 Task: Find connections with filter location Nayāgarh with filter topic #Socialmediaadvertisingwith filter profile language French with filter current company Kronos Incorporated with filter school Hindusthan College of Engineering and Technology with filter industry Courts of Law with filter service category Audio Engineering with filter keywords title Heavy Equipment Operator
Action: Mouse moved to (507, 82)
Screenshot: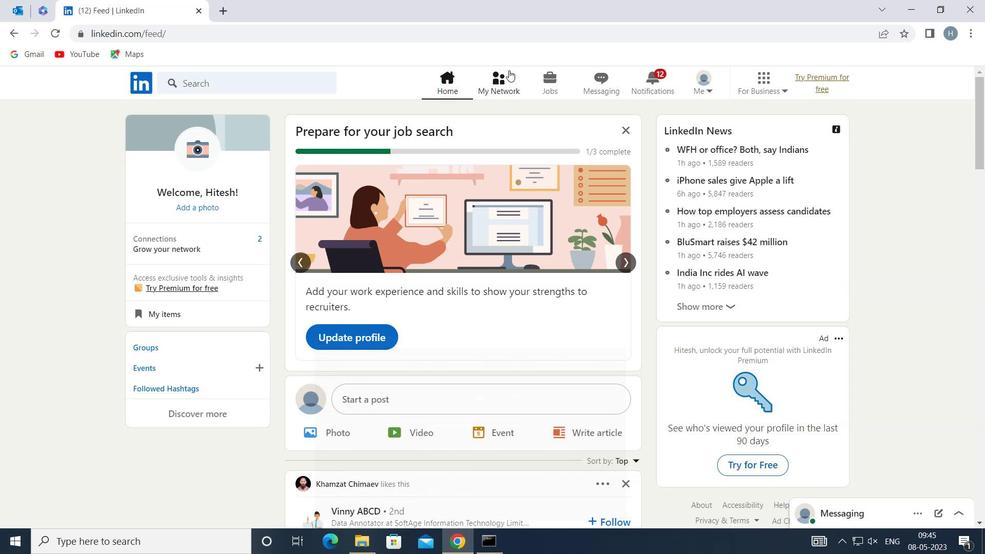 
Action: Mouse pressed left at (507, 82)
Screenshot: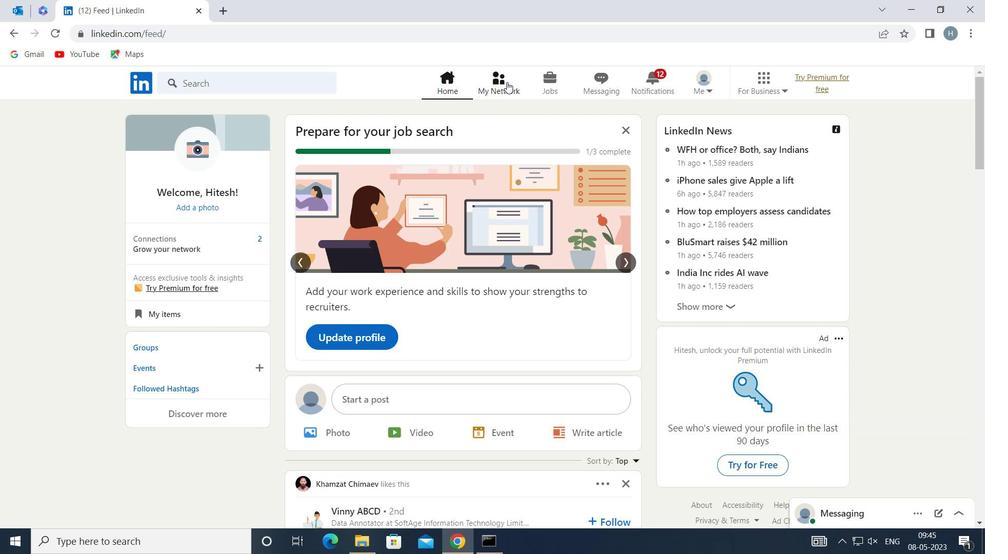 
Action: Mouse moved to (298, 151)
Screenshot: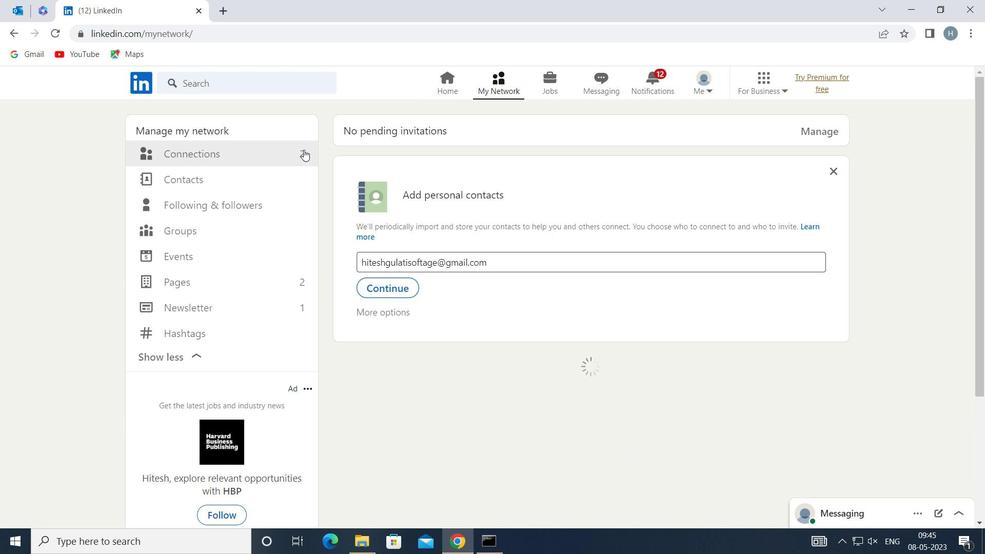 
Action: Mouse pressed left at (298, 151)
Screenshot: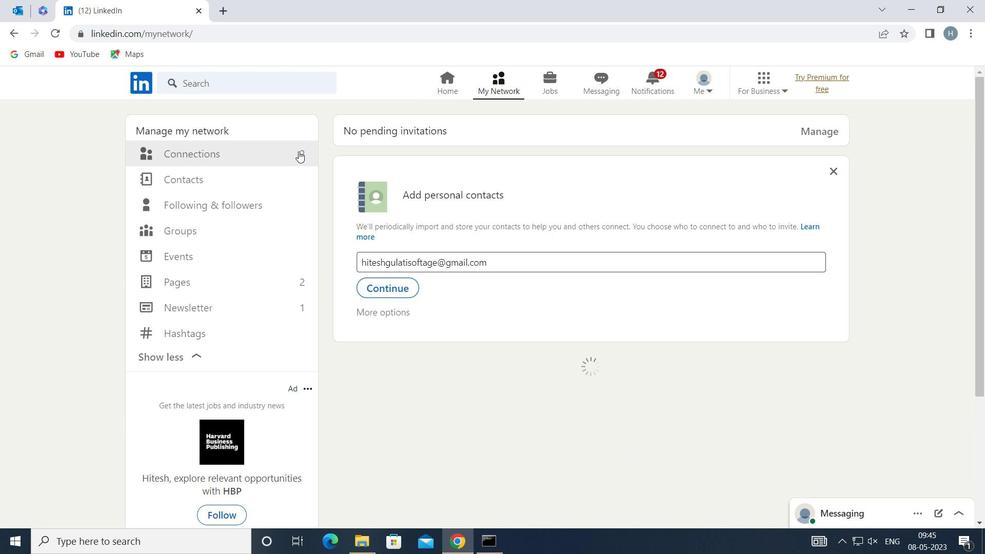 
Action: Mouse moved to (571, 153)
Screenshot: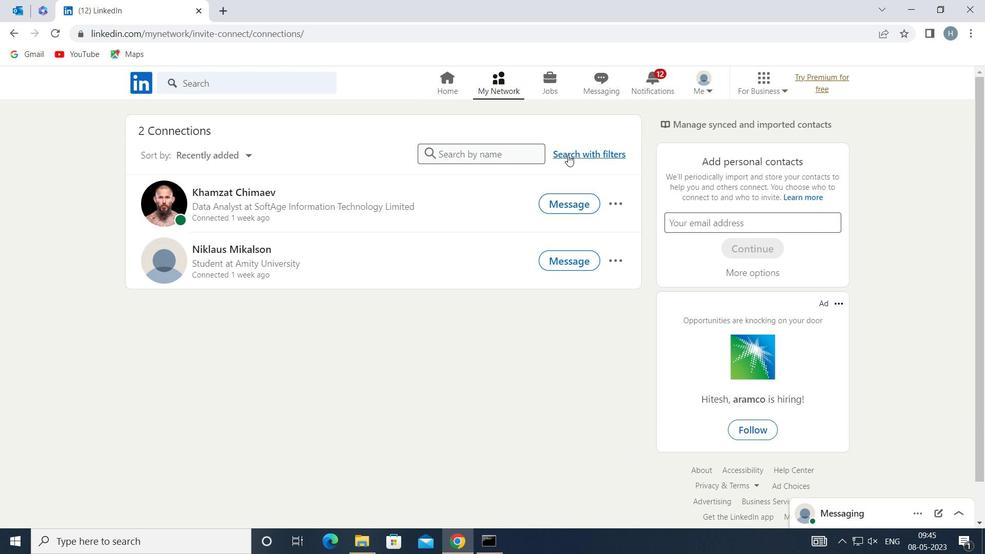 
Action: Mouse pressed left at (571, 153)
Screenshot: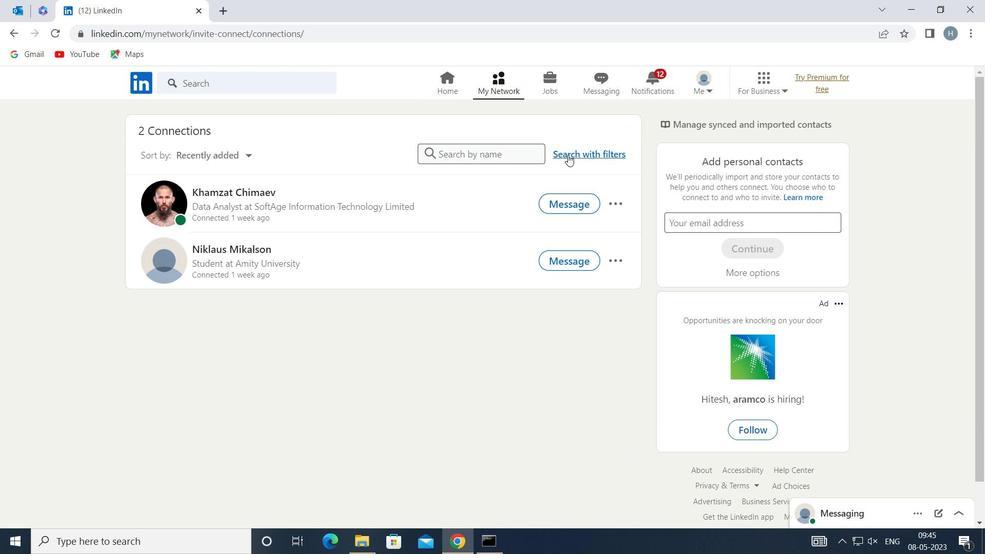 
Action: Mouse moved to (534, 113)
Screenshot: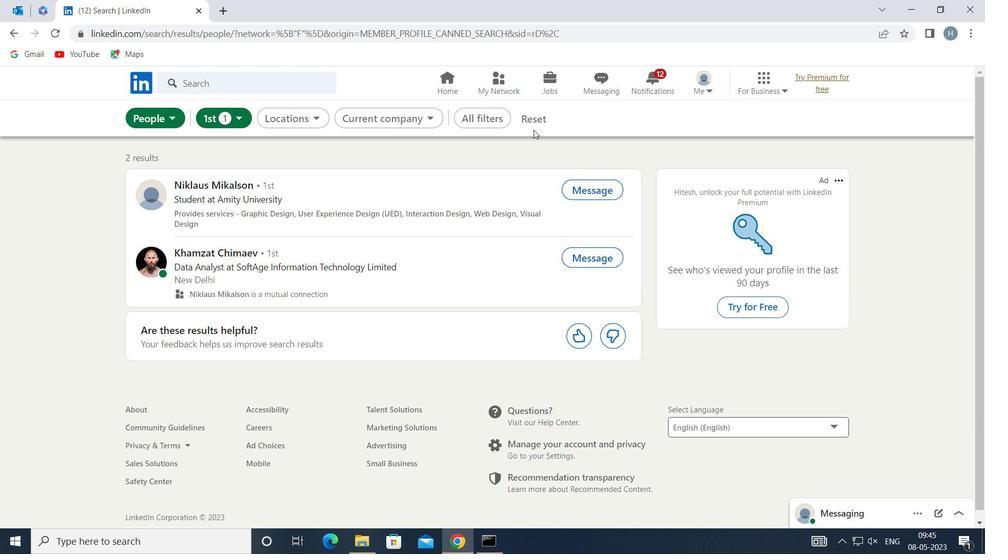 
Action: Mouse pressed left at (534, 113)
Screenshot: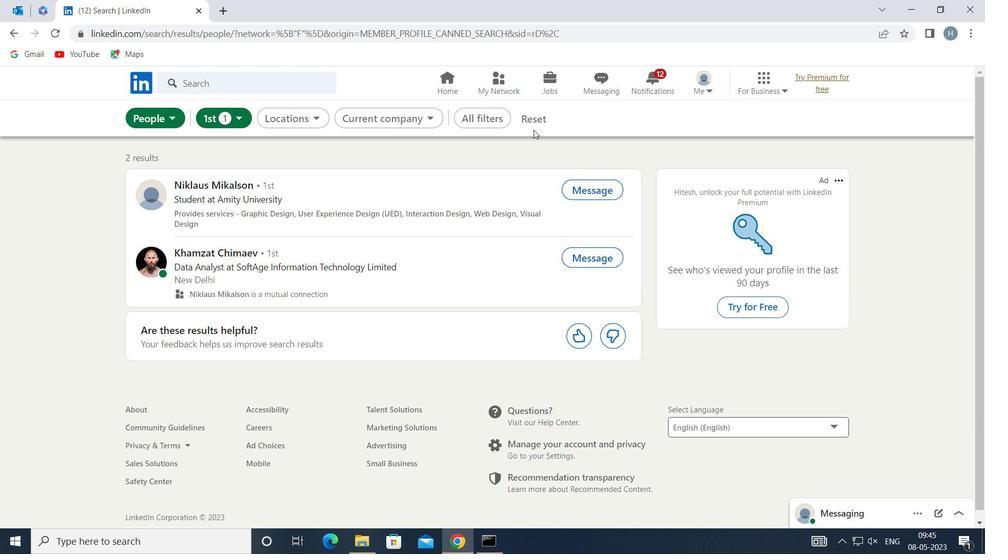
Action: Mouse moved to (517, 113)
Screenshot: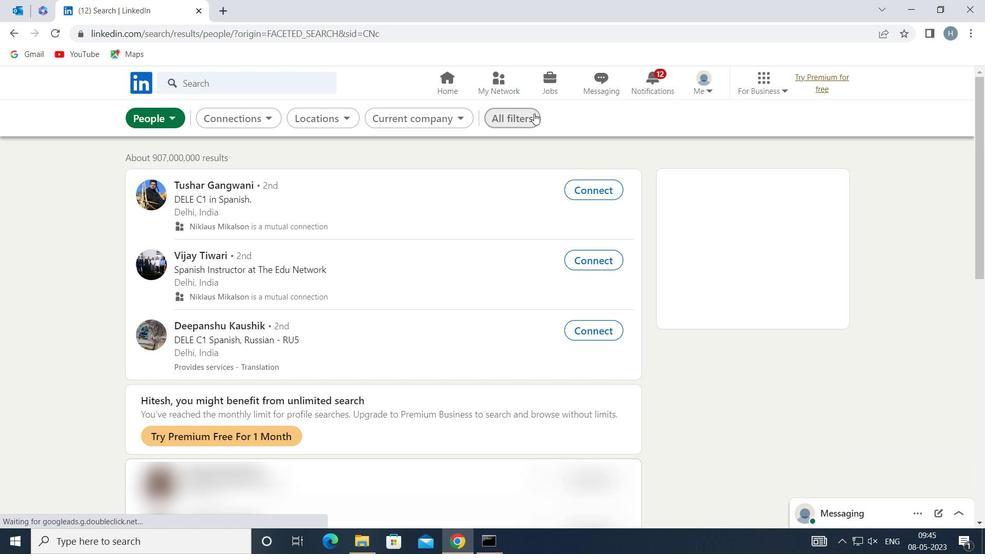 
Action: Mouse pressed left at (517, 113)
Screenshot: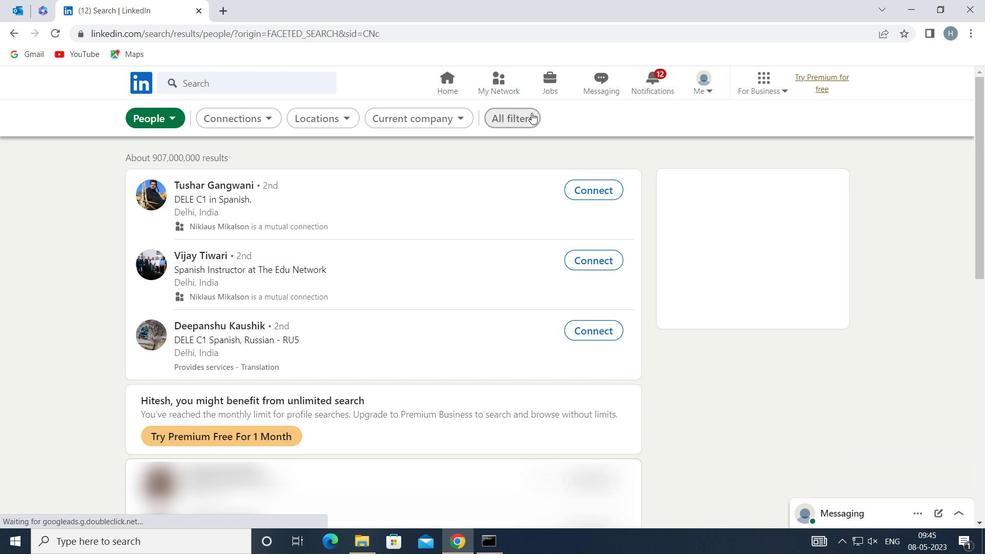 
Action: Mouse moved to (809, 290)
Screenshot: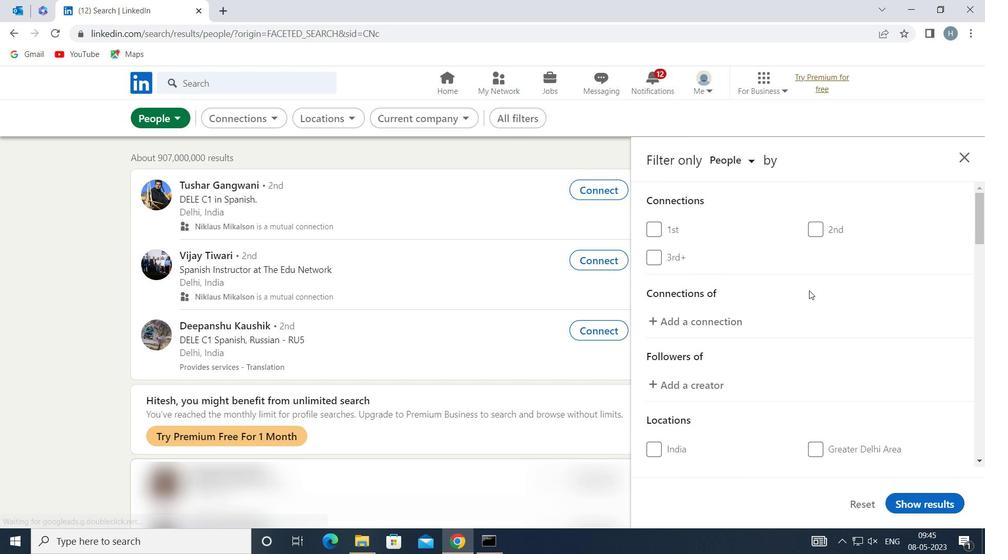 
Action: Mouse scrolled (809, 290) with delta (0, 0)
Screenshot: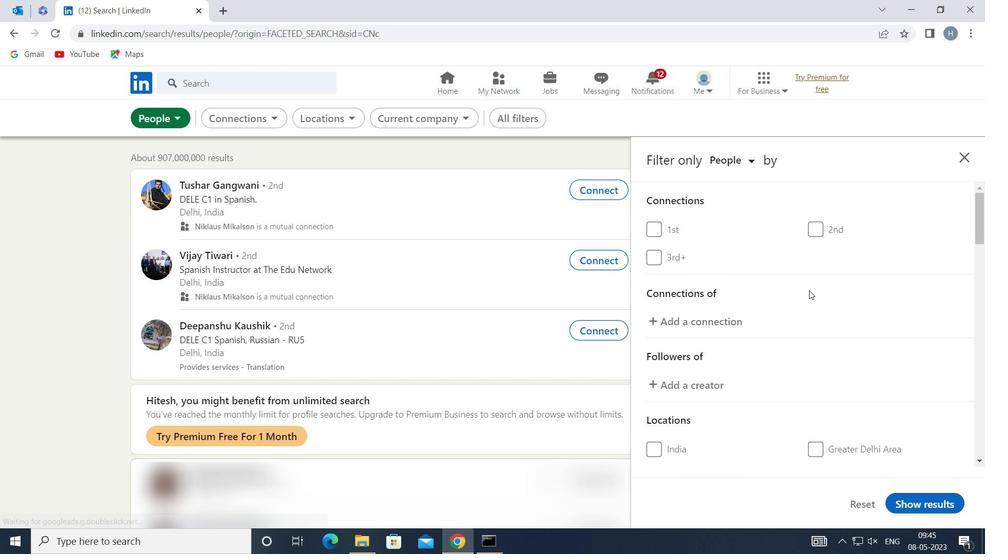 
Action: Mouse moved to (808, 292)
Screenshot: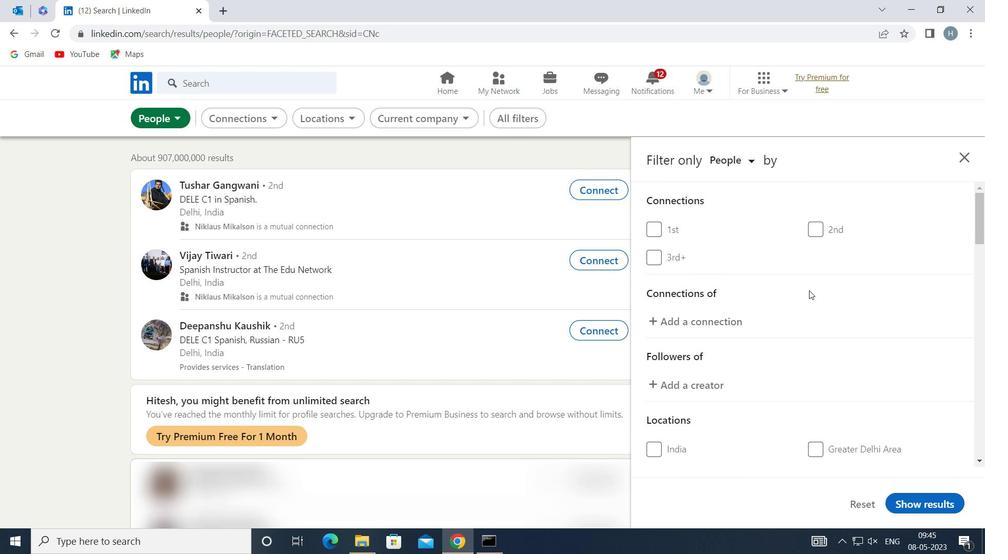 
Action: Mouse scrolled (808, 291) with delta (0, 0)
Screenshot: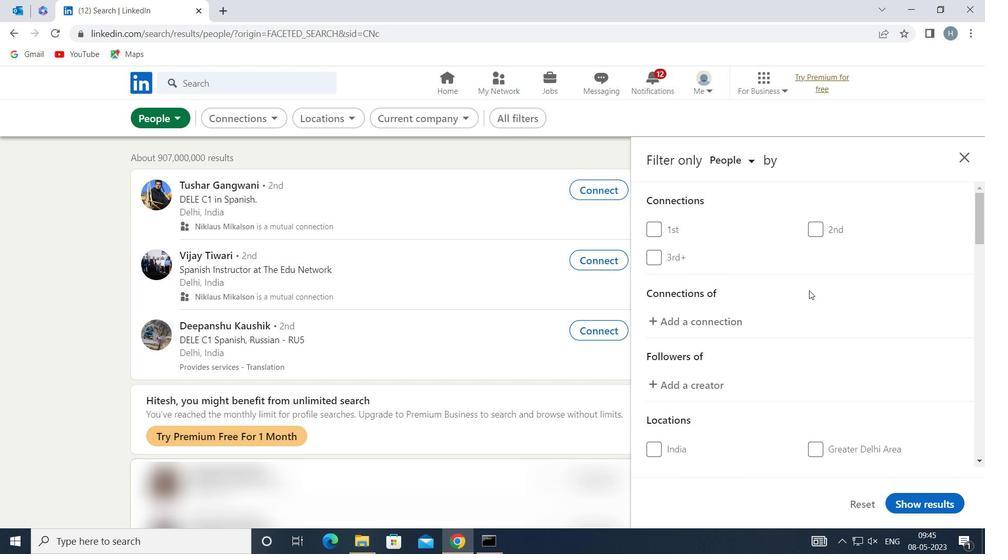 
Action: Mouse scrolled (808, 291) with delta (0, 0)
Screenshot: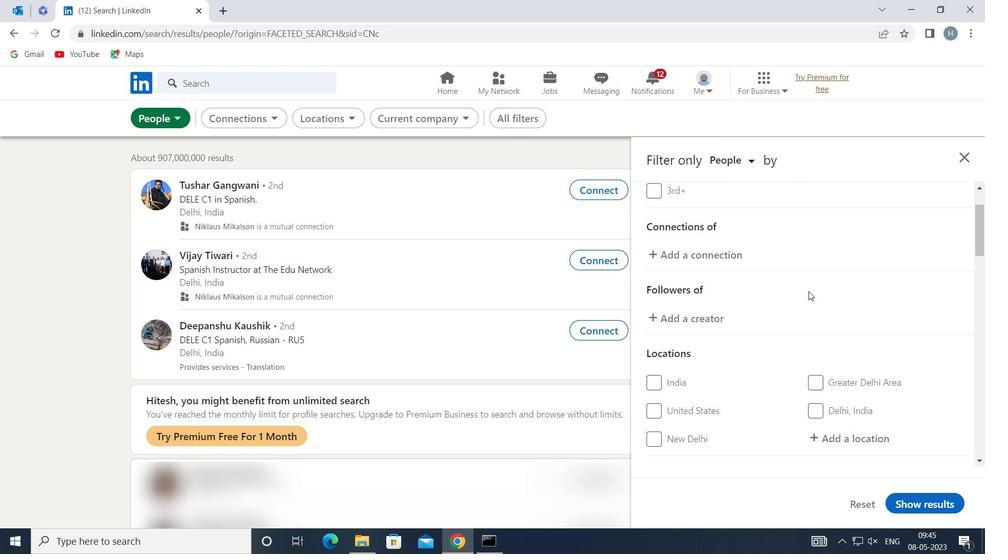 
Action: Mouse moved to (882, 311)
Screenshot: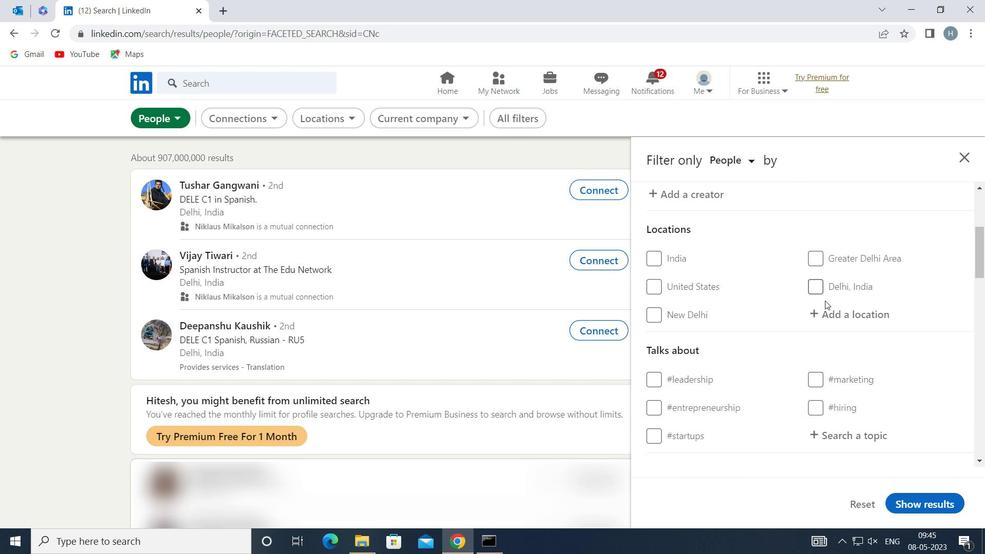 
Action: Mouse pressed left at (882, 311)
Screenshot: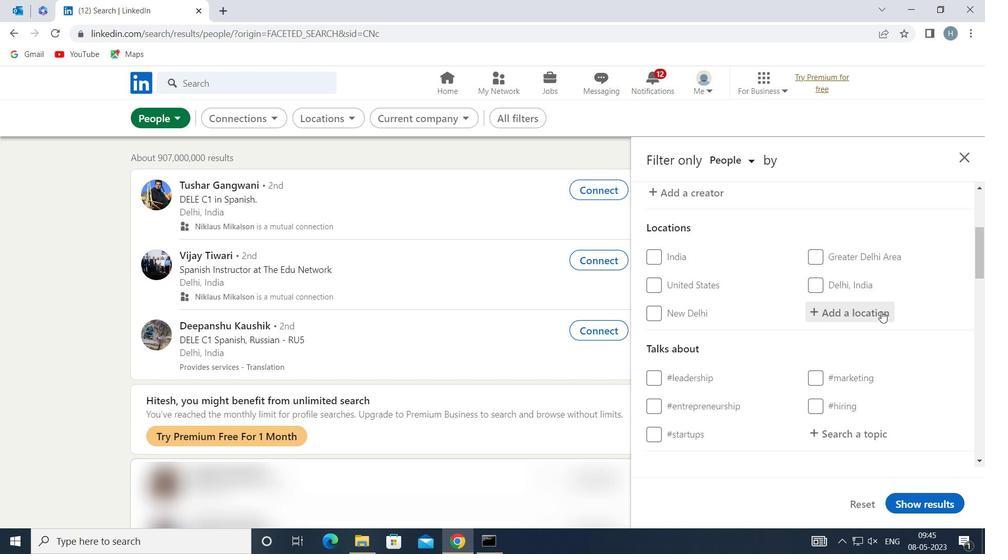 
Action: Mouse moved to (882, 312)
Screenshot: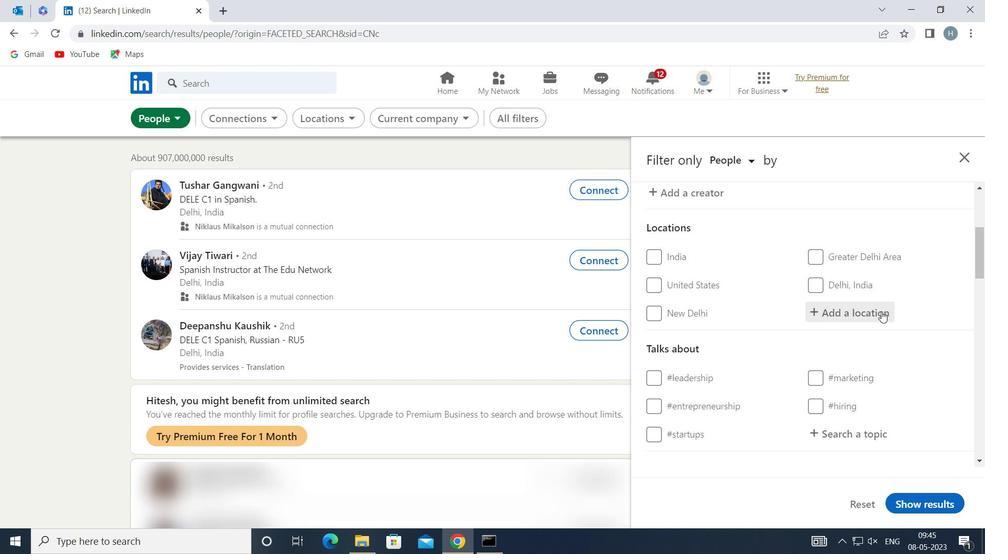 
Action: Key pressed <Key.shift>NAYAGARH
Screenshot: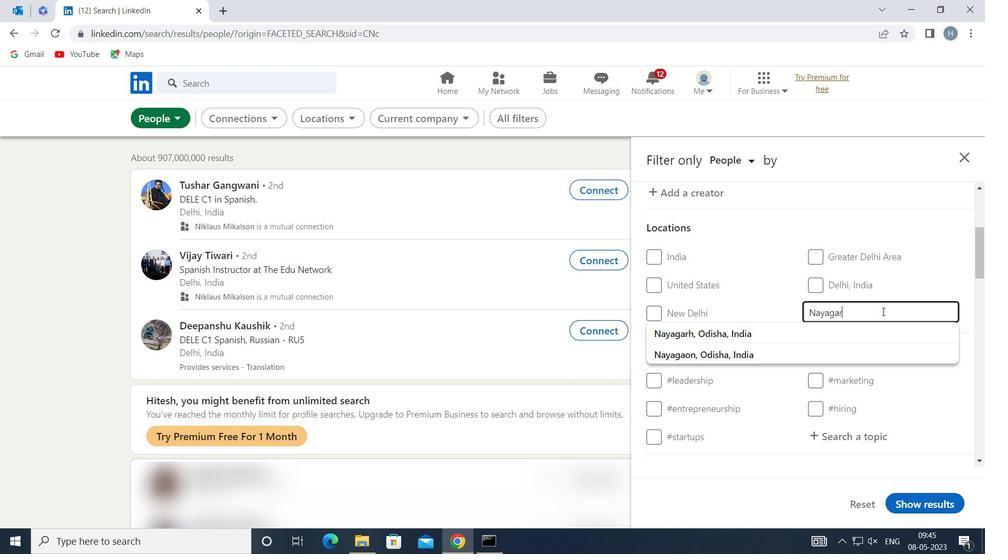 
Action: Mouse moved to (857, 326)
Screenshot: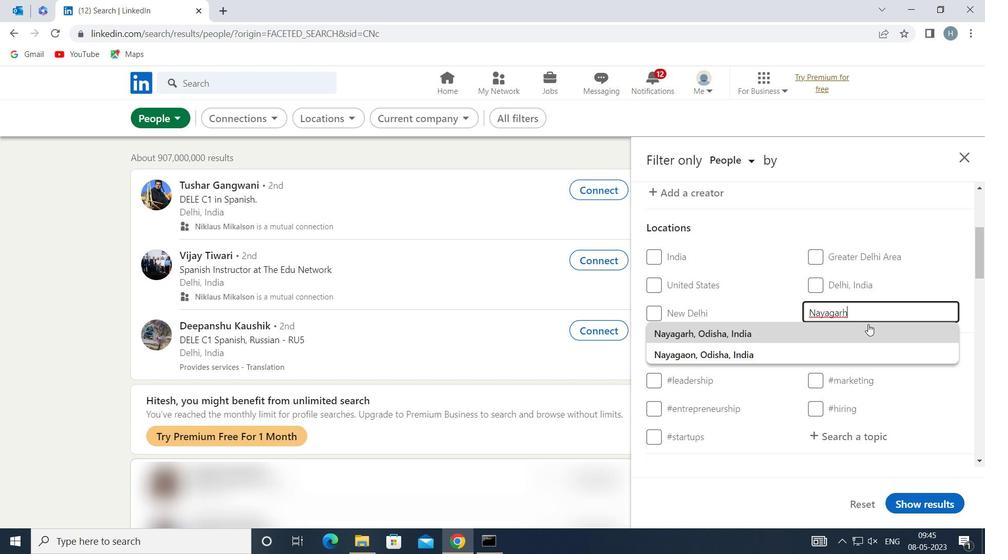 
Action: Mouse pressed left at (857, 326)
Screenshot: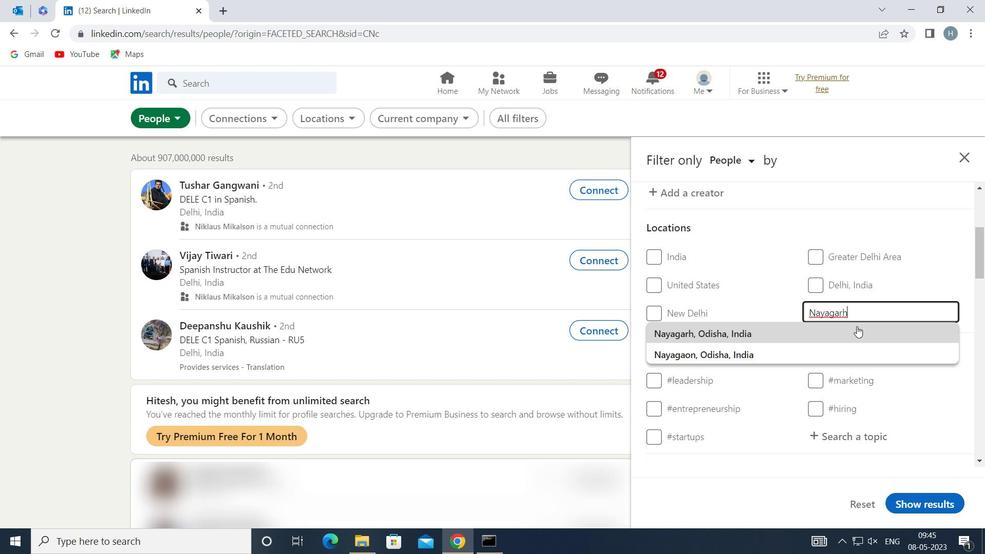 
Action: Mouse moved to (825, 340)
Screenshot: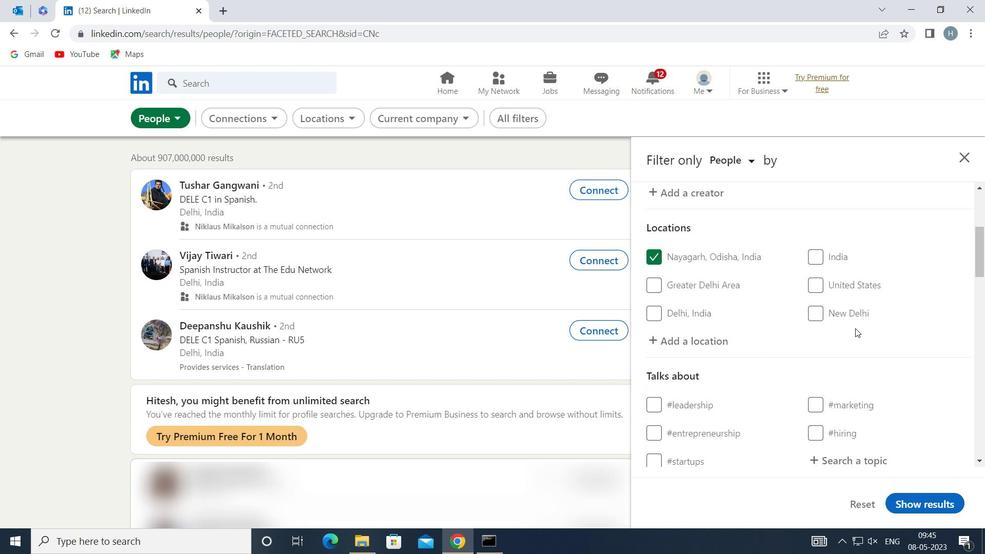
Action: Mouse scrolled (825, 339) with delta (0, 0)
Screenshot: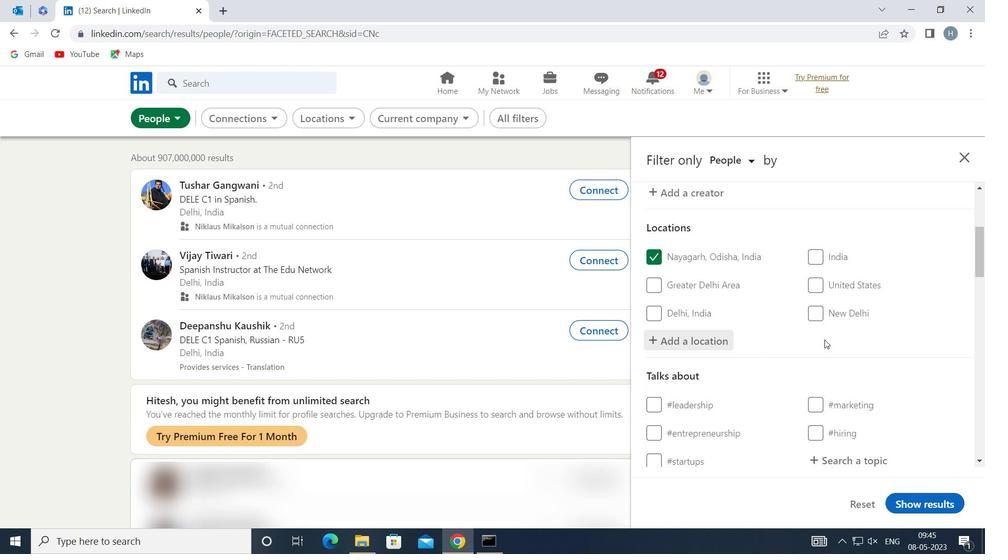 
Action: Mouse scrolled (825, 339) with delta (0, 0)
Screenshot: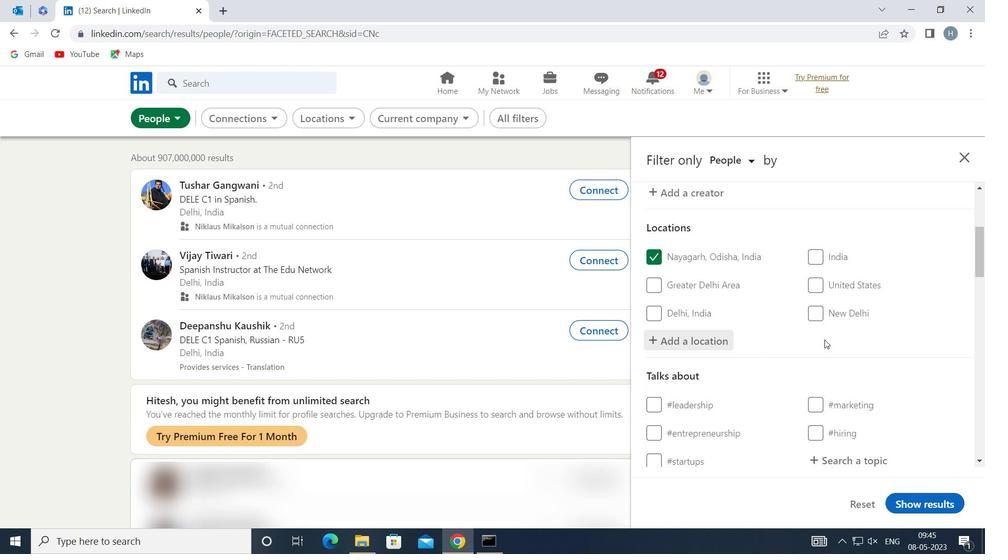 
Action: Mouse moved to (854, 325)
Screenshot: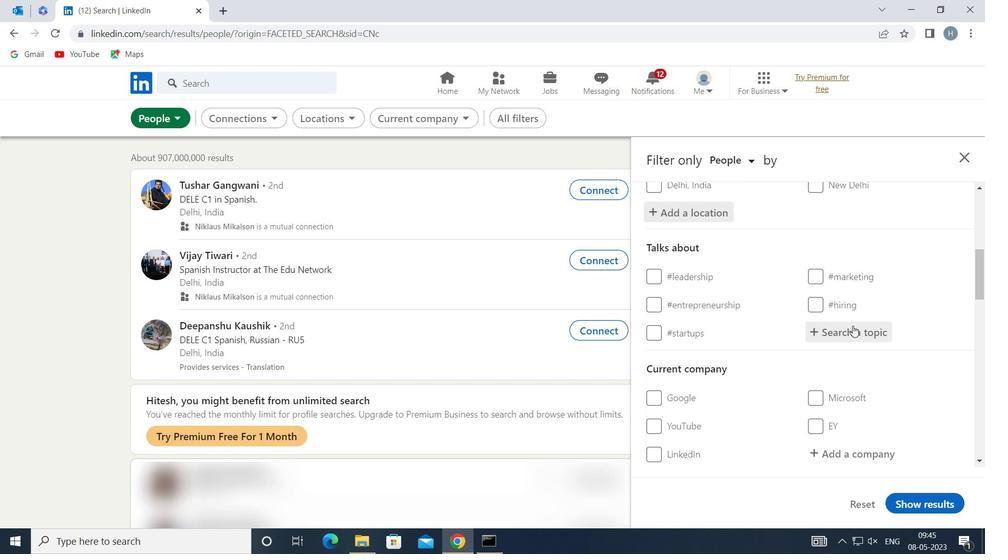 
Action: Mouse pressed left at (854, 325)
Screenshot: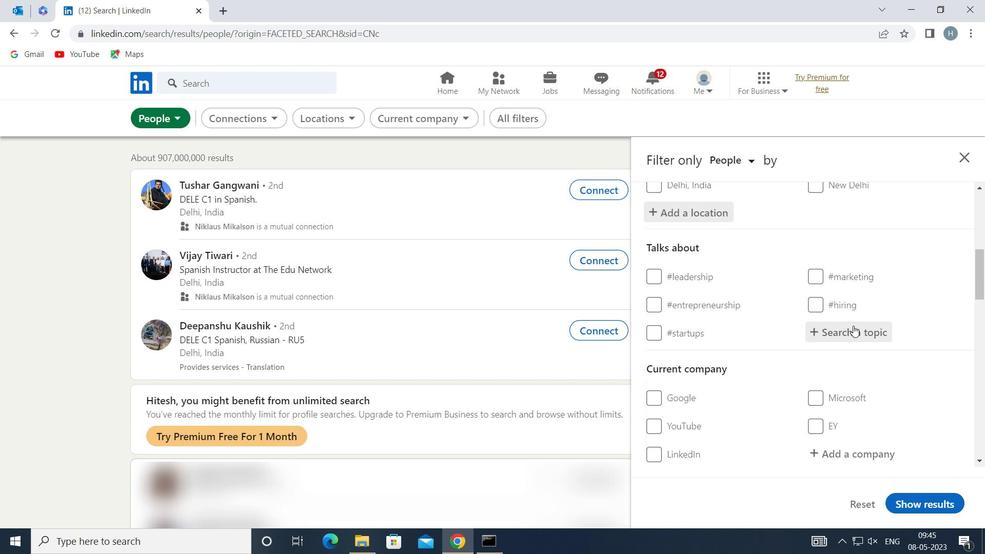 
Action: Key pressed <Key.shift>SOCIALMRDIAAD
Screenshot: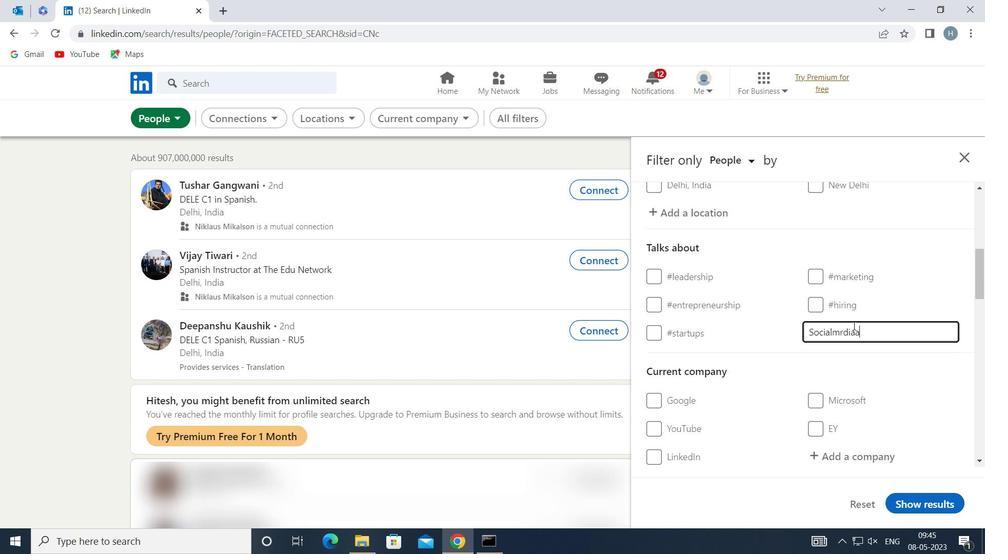 
Action: Mouse moved to (882, 328)
Screenshot: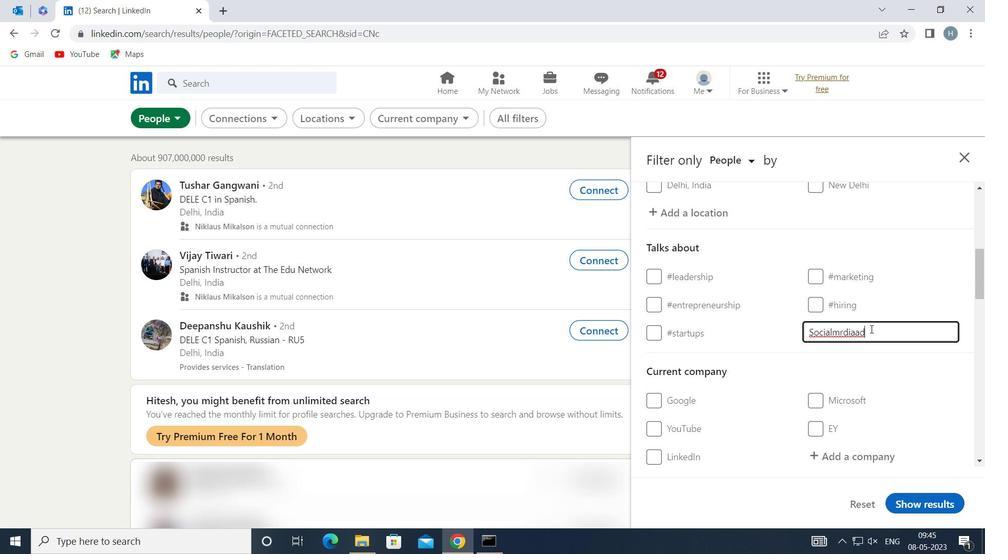 
Action: Key pressed <Key.backspace><Key.backspace><Key.backspace>
Screenshot: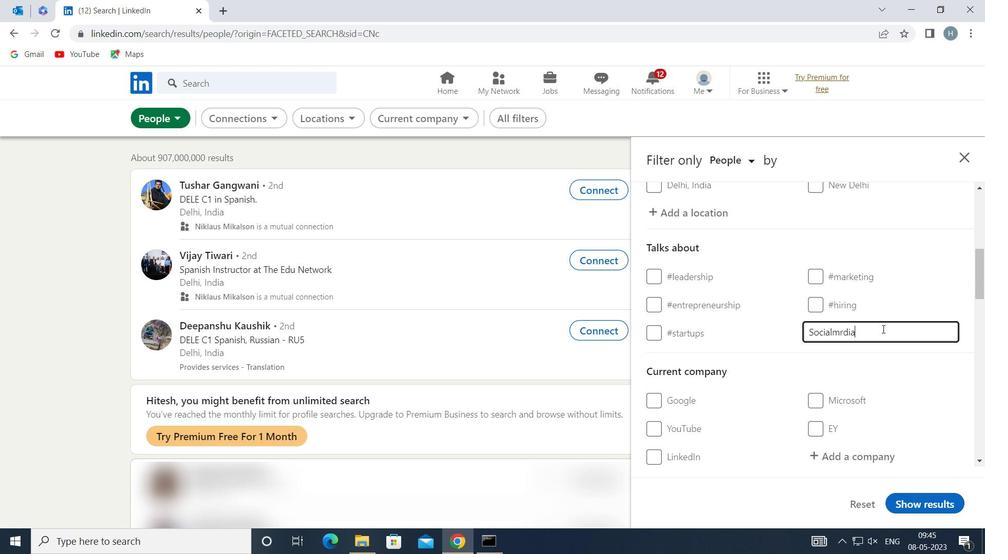 
Action: Mouse moved to (883, 319)
Screenshot: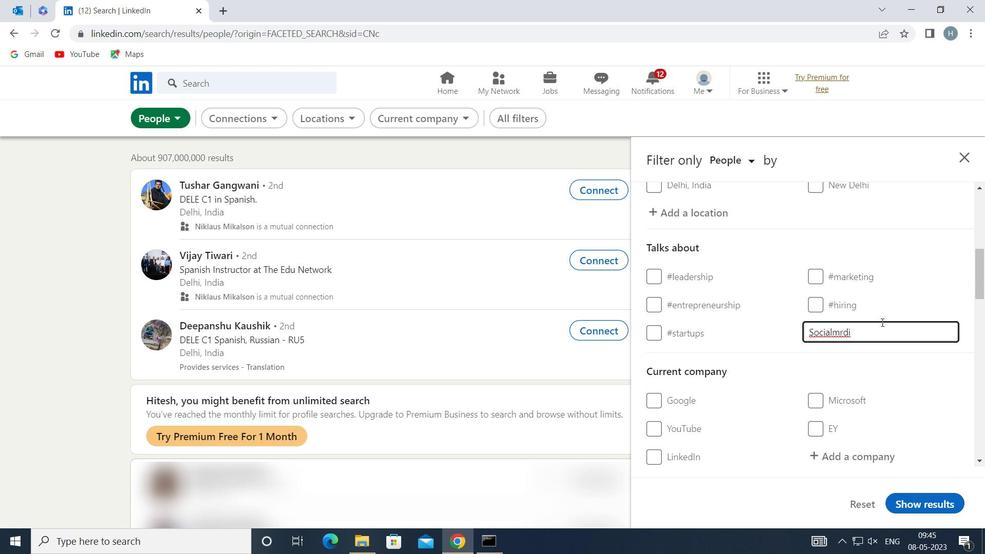
Action: Key pressed A
Screenshot: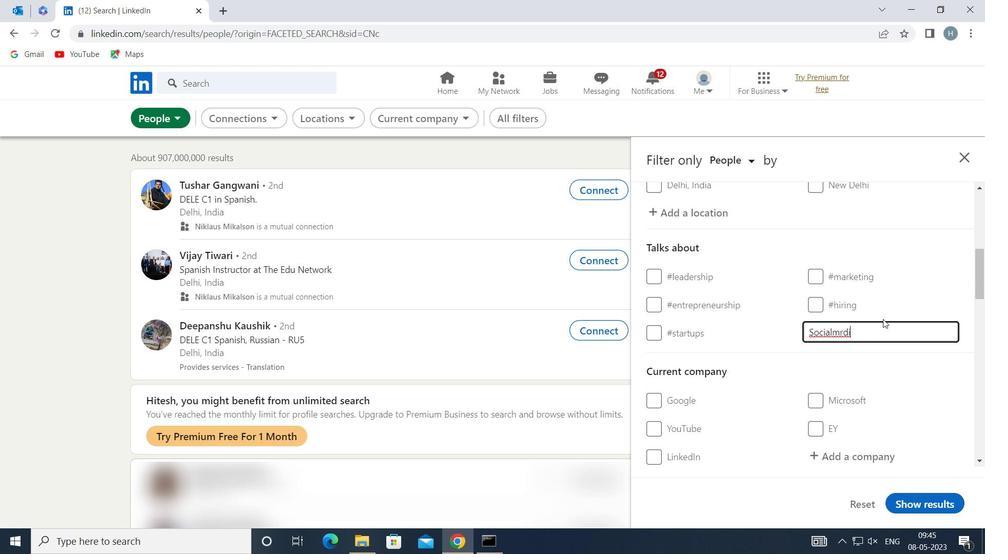 
Action: Mouse moved to (883, 318)
Screenshot: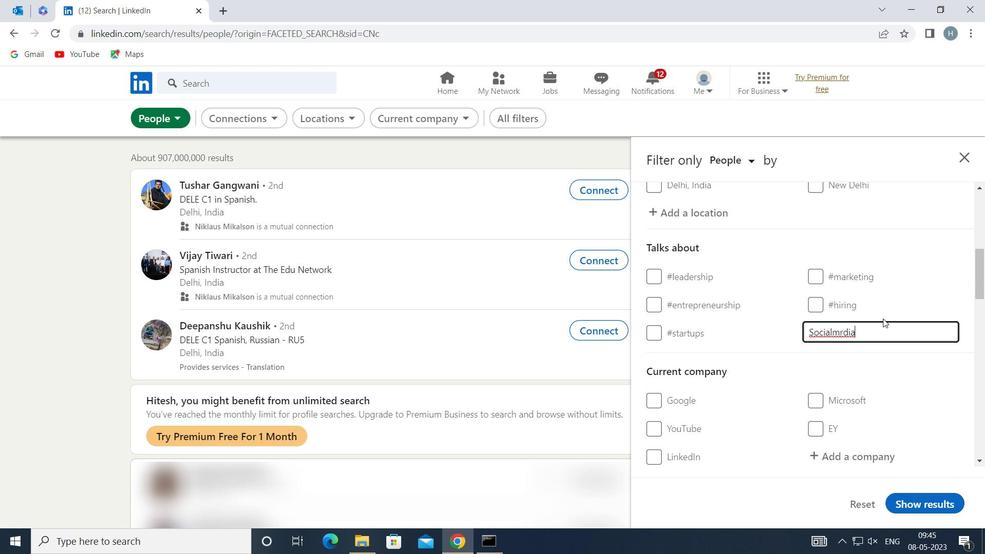 
Action: Key pressed <Key.backspace>
Screenshot: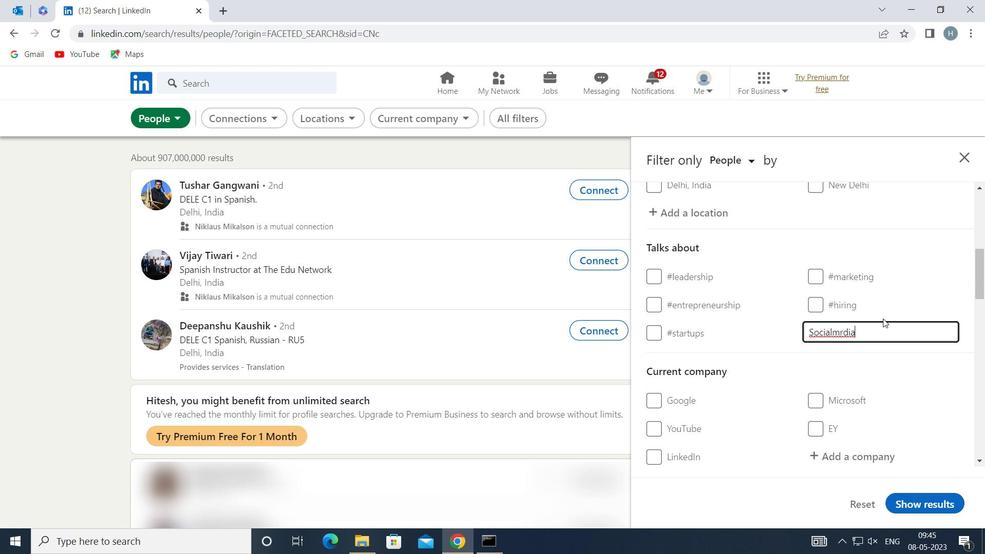 
Action: Mouse moved to (883, 318)
Screenshot: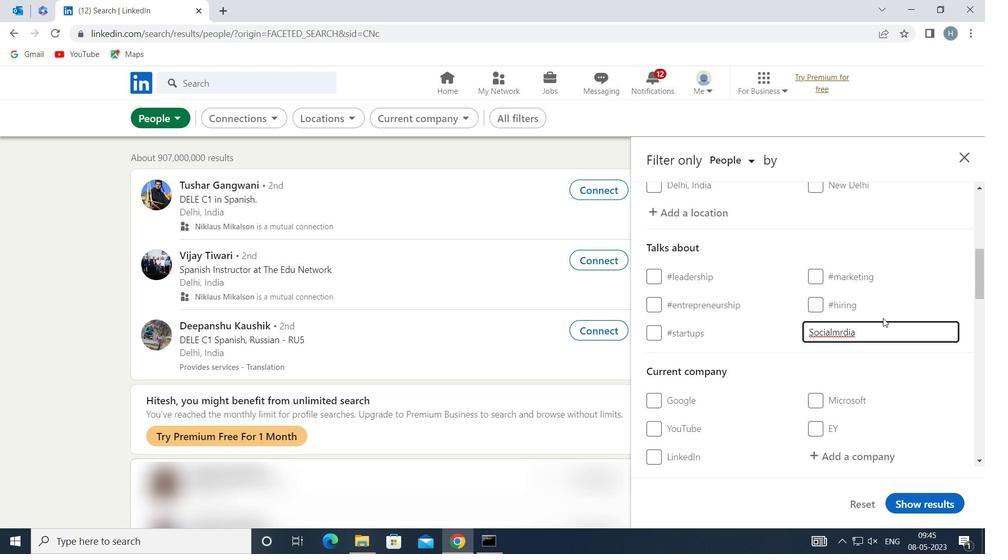 
Action: Key pressed <Key.backspace>
Screenshot: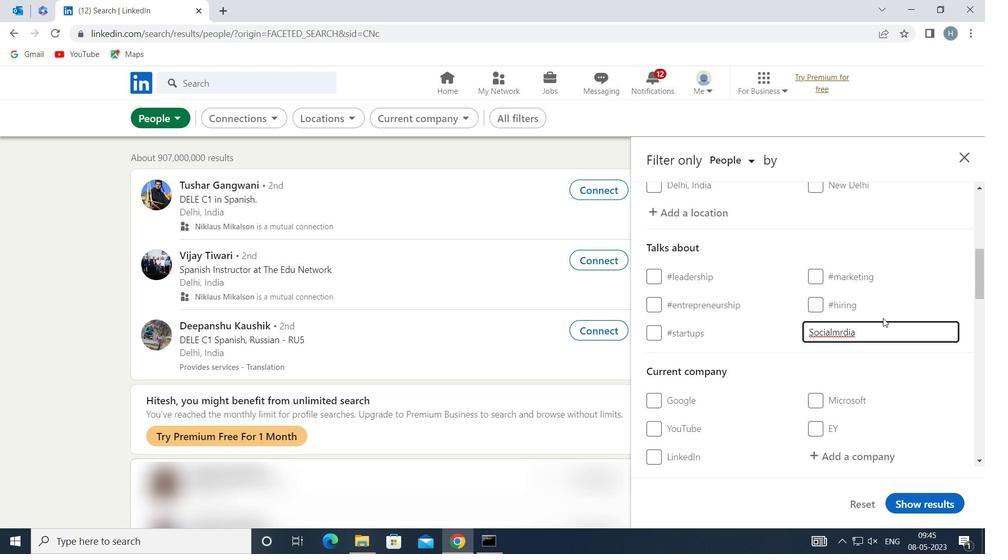 
Action: Mouse moved to (884, 318)
Screenshot: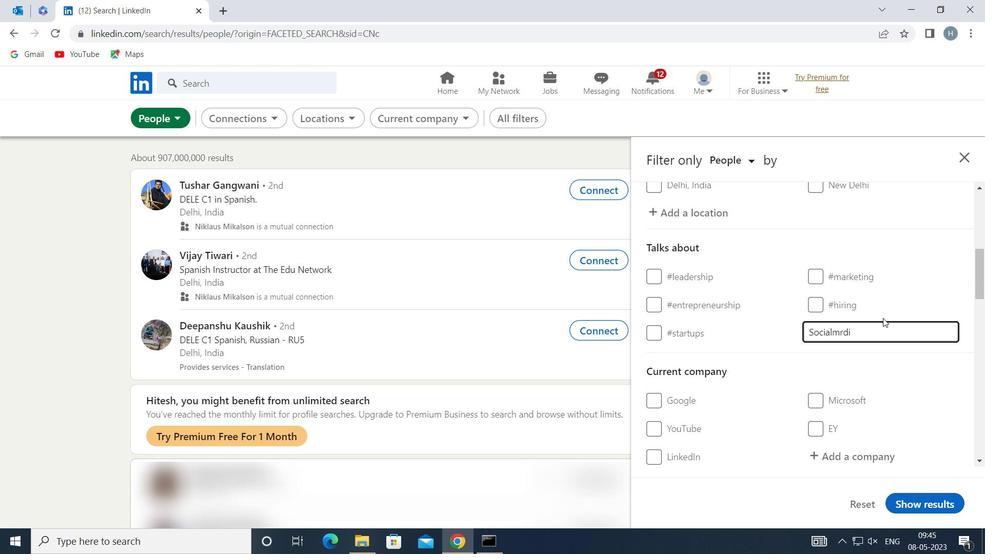 
Action: Key pressed <Key.backspace><Key.backspace><Key.backspace>MEDIAAD
Screenshot: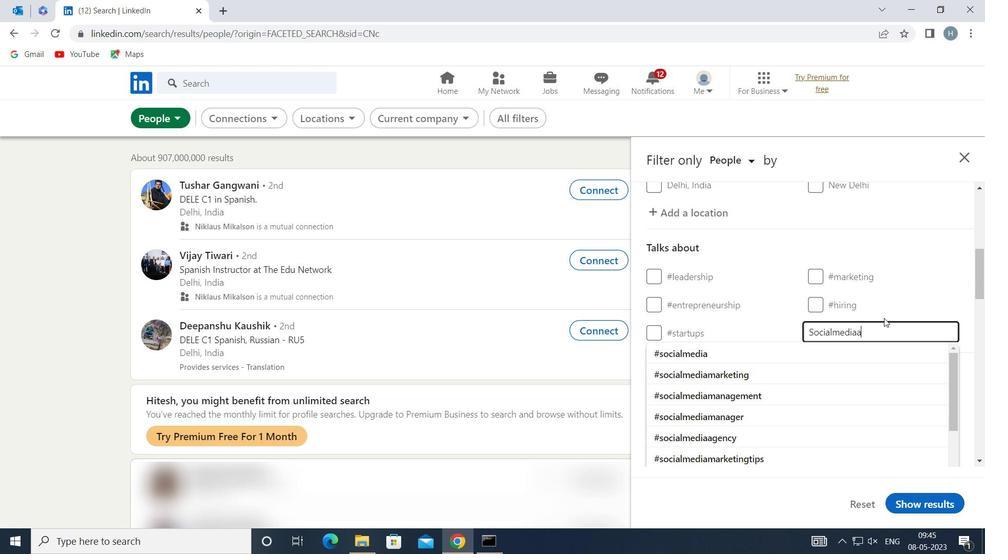 
Action: Mouse moved to (811, 353)
Screenshot: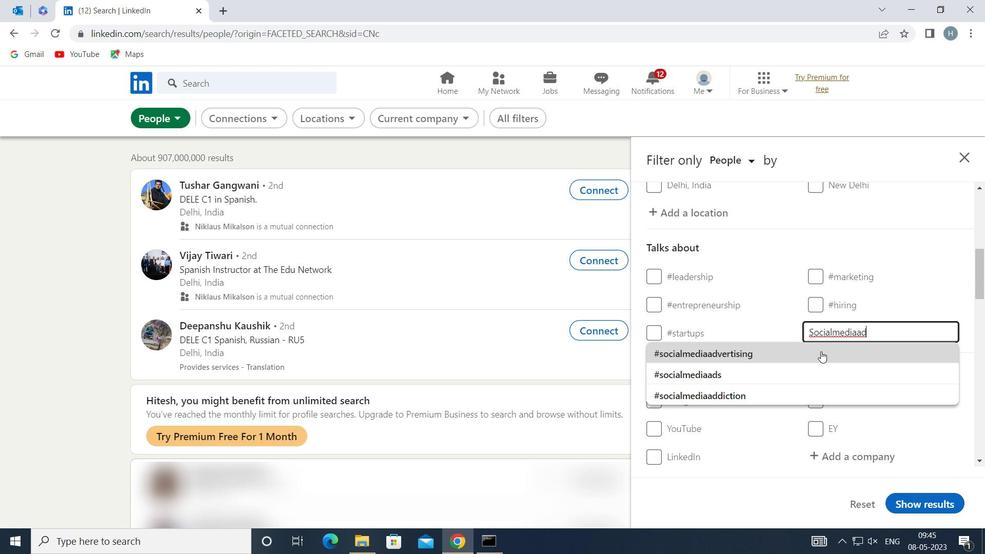 
Action: Mouse pressed left at (811, 353)
Screenshot: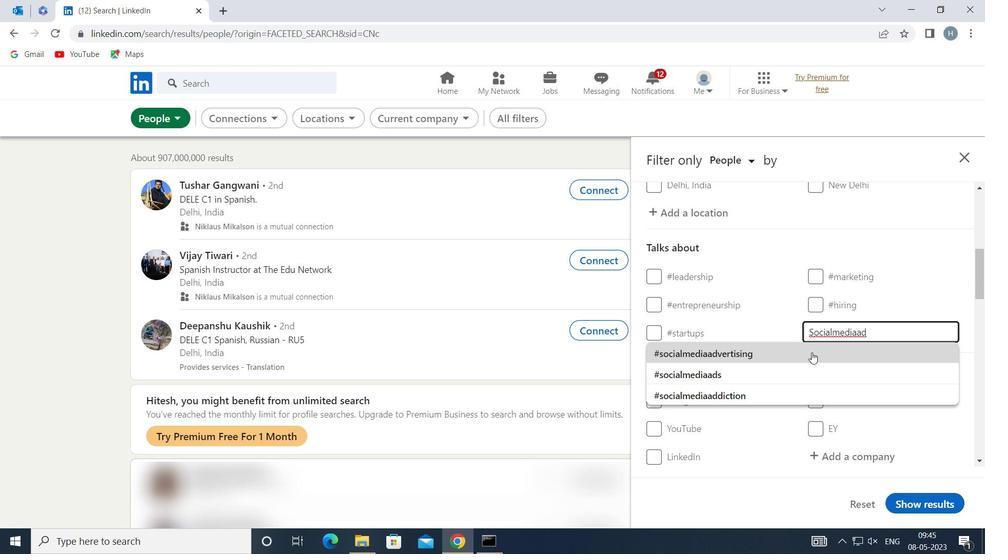
Action: Mouse moved to (785, 357)
Screenshot: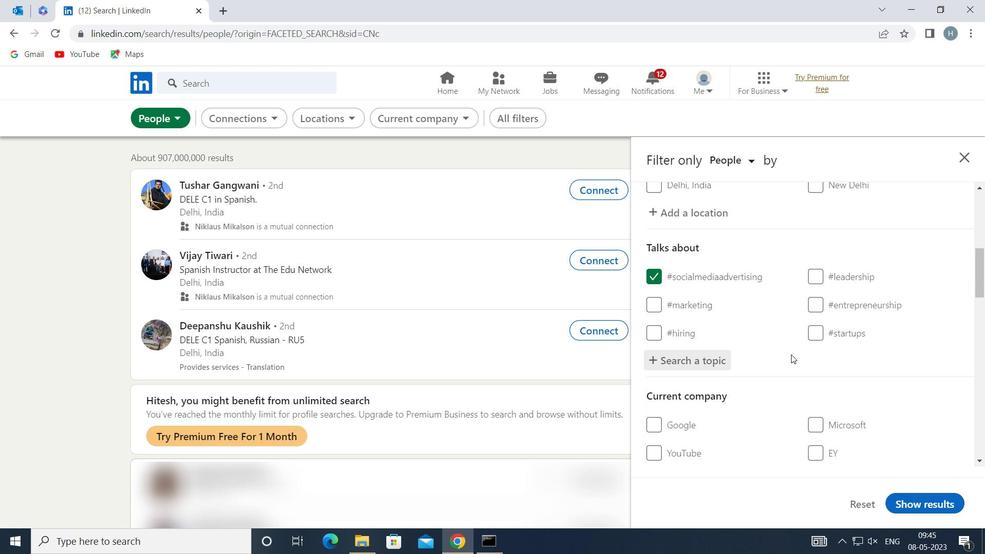
Action: Mouse scrolled (785, 356) with delta (0, 0)
Screenshot: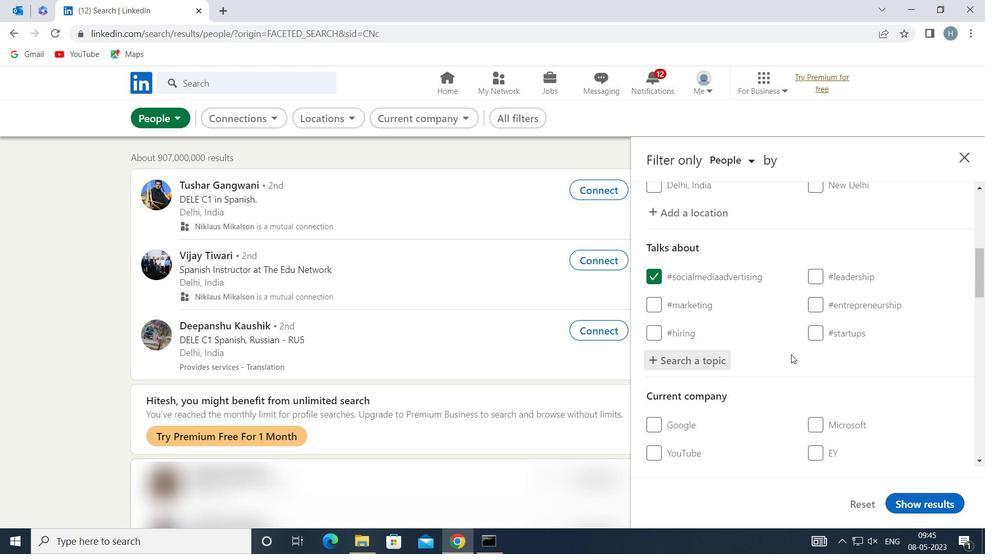 
Action: Mouse moved to (785, 356)
Screenshot: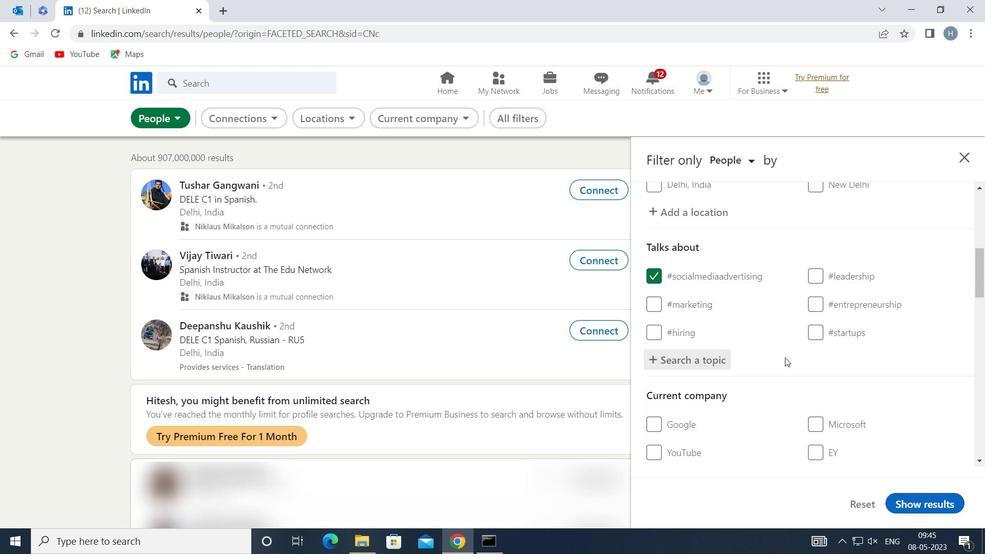 
Action: Mouse scrolled (785, 356) with delta (0, 0)
Screenshot: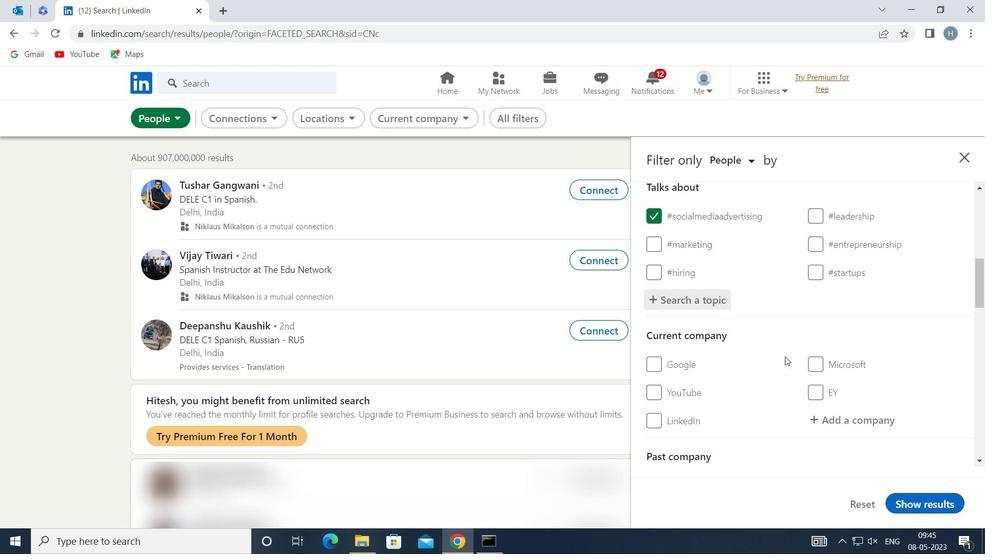 
Action: Mouse scrolled (785, 356) with delta (0, 0)
Screenshot: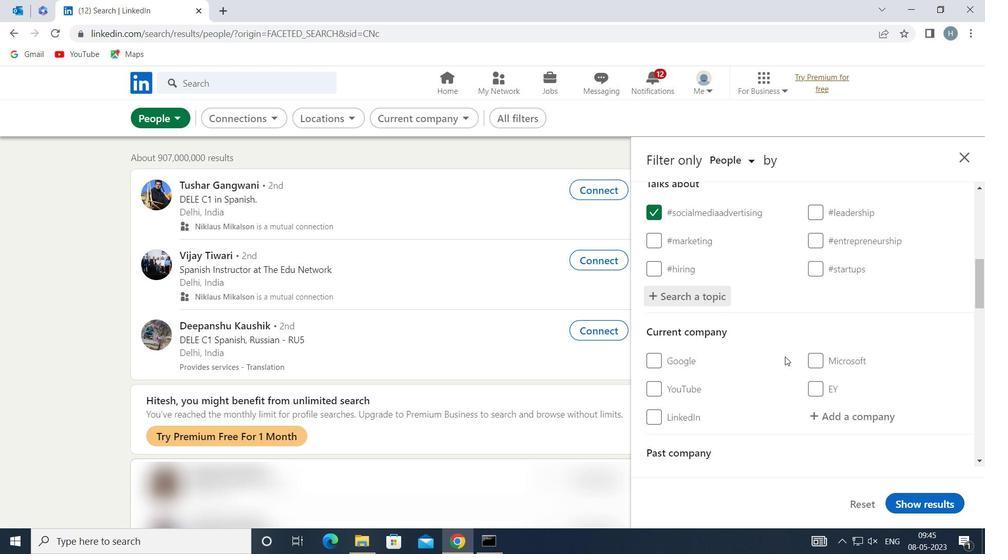 
Action: Mouse moved to (786, 349)
Screenshot: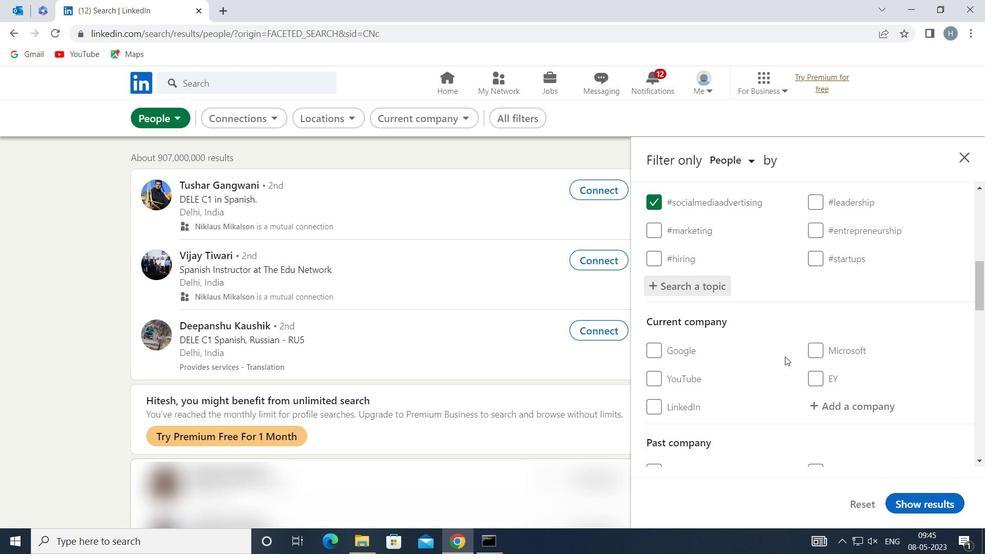 
Action: Mouse scrolled (786, 348) with delta (0, 0)
Screenshot: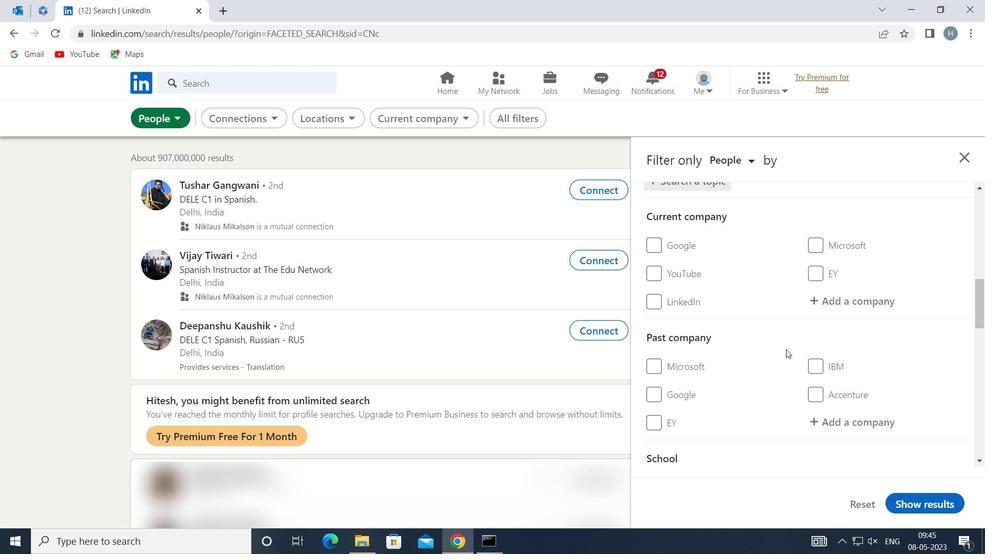 
Action: Mouse moved to (789, 347)
Screenshot: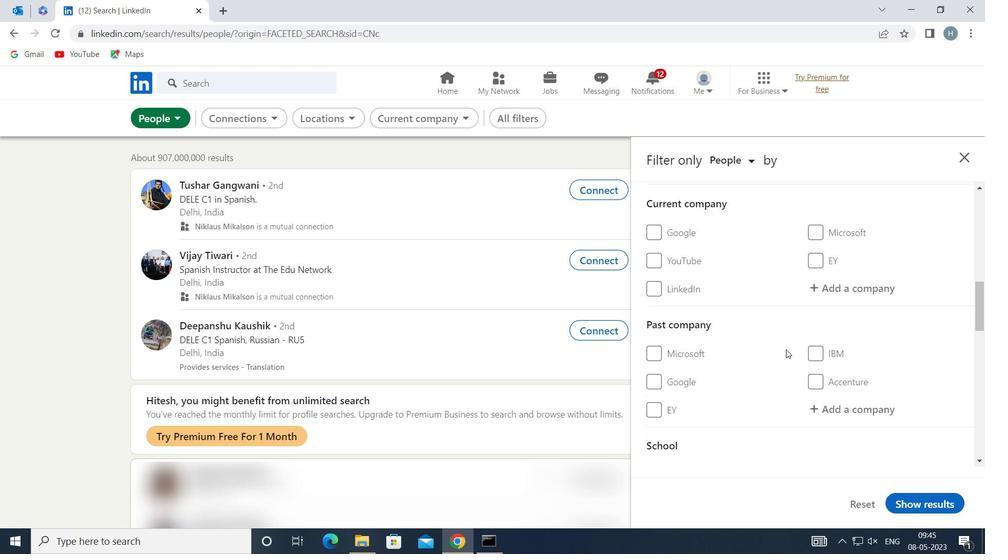 
Action: Mouse scrolled (789, 347) with delta (0, 0)
Screenshot: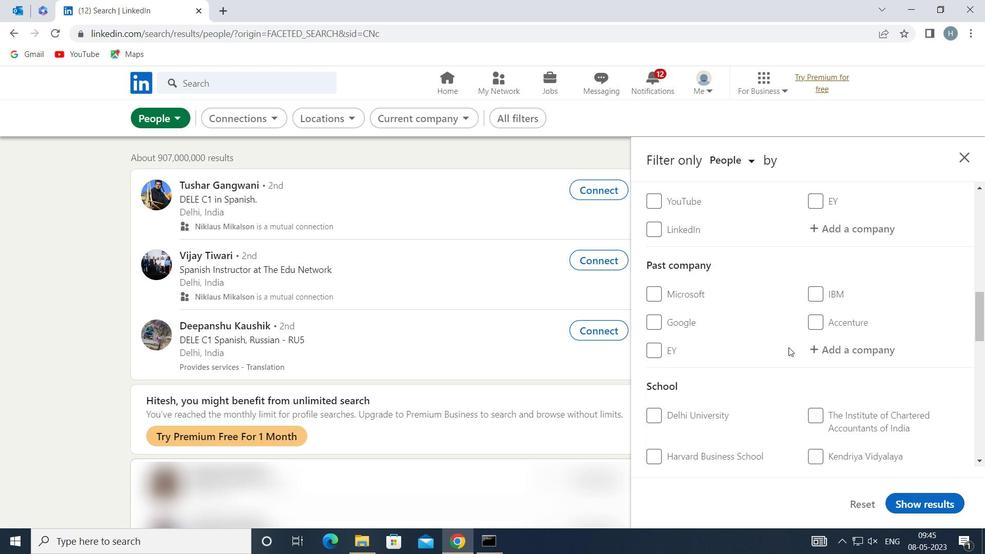 
Action: Mouse scrolled (789, 347) with delta (0, 0)
Screenshot: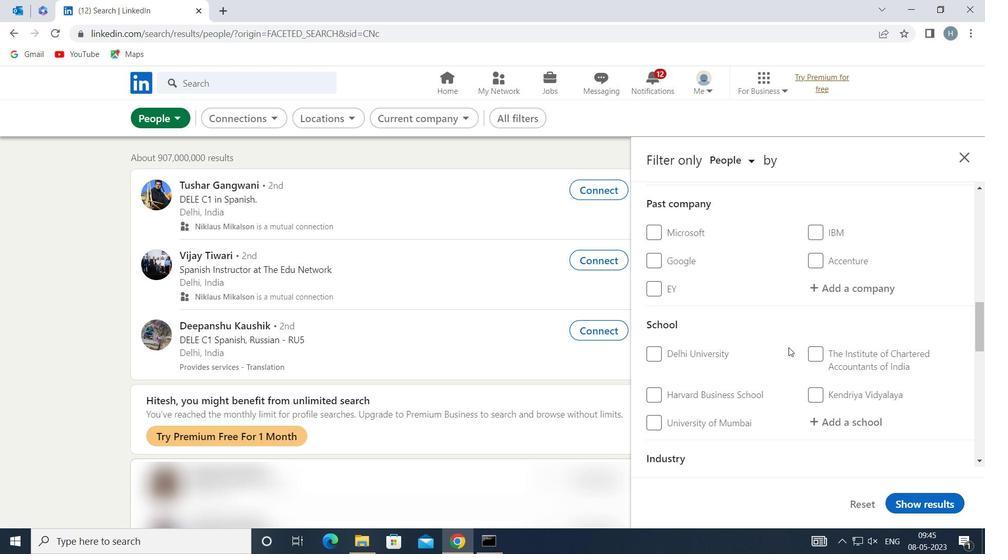 
Action: Mouse scrolled (789, 347) with delta (0, 0)
Screenshot: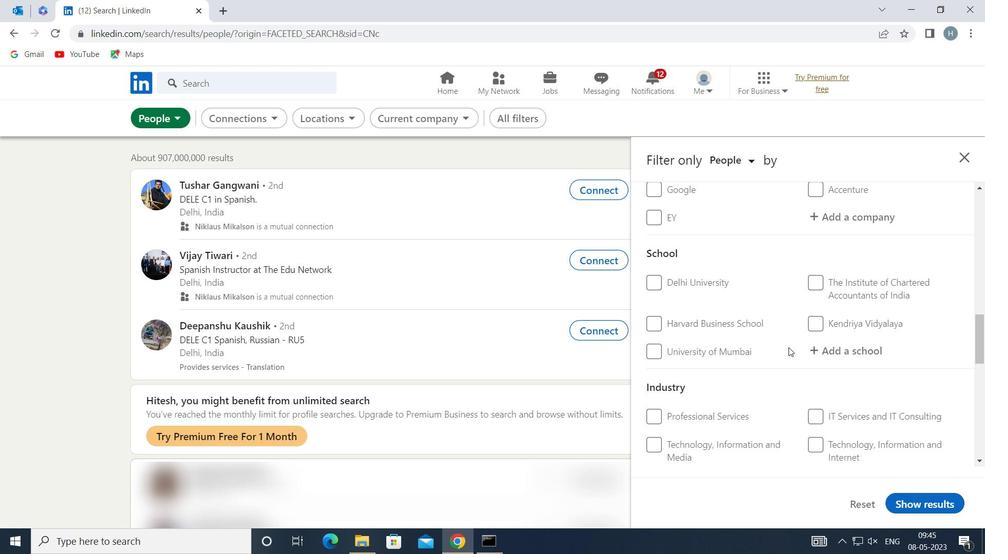 
Action: Mouse scrolled (789, 347) with delta (0, 0)
Screenshot: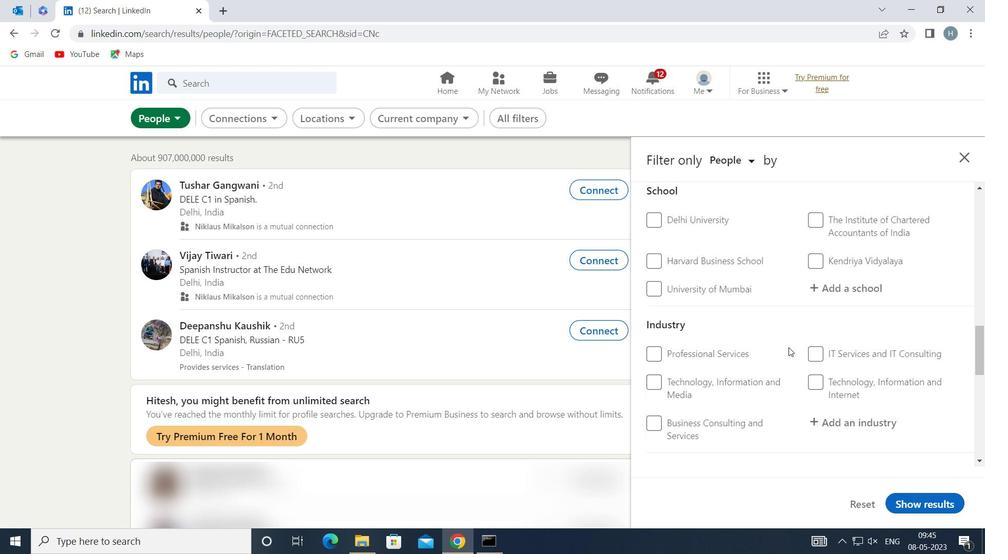 
Action: Mouse scrolled (789, 347) with delta (0, 0)
Screenshot: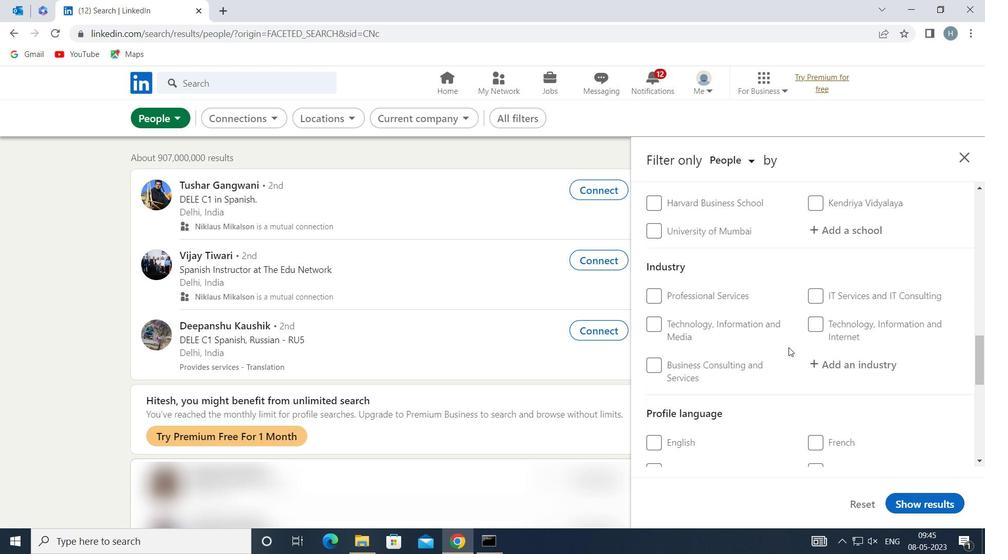 
Action: Mouse moved to (807, 365)
Screenshot: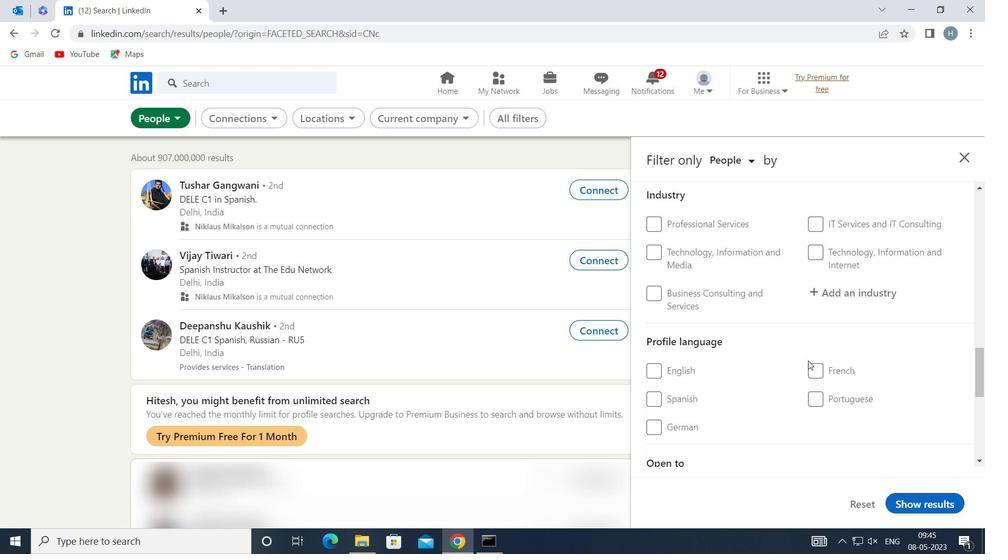 
Action: Mouse pressed left at (807, 365)
Screenshot: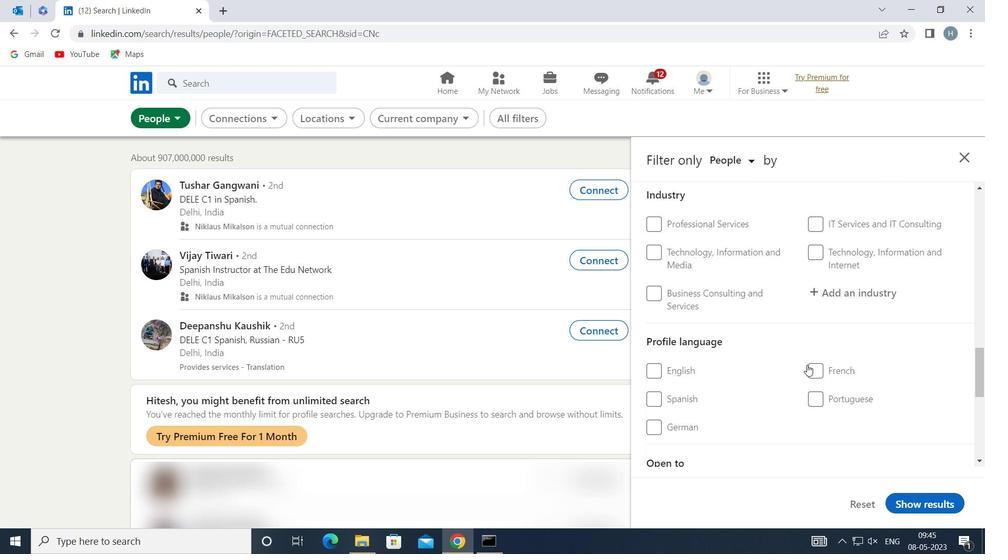 
Action: Mouse moved to (779, 370)
Screenshot: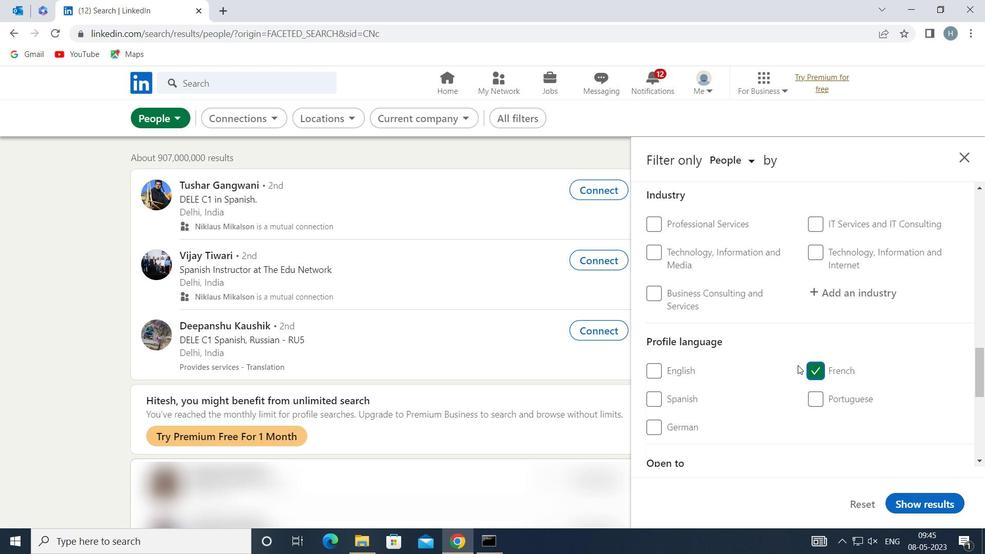 
Action: Mouse scrolled (779, 371) with delta (0, 0)
Screenshot: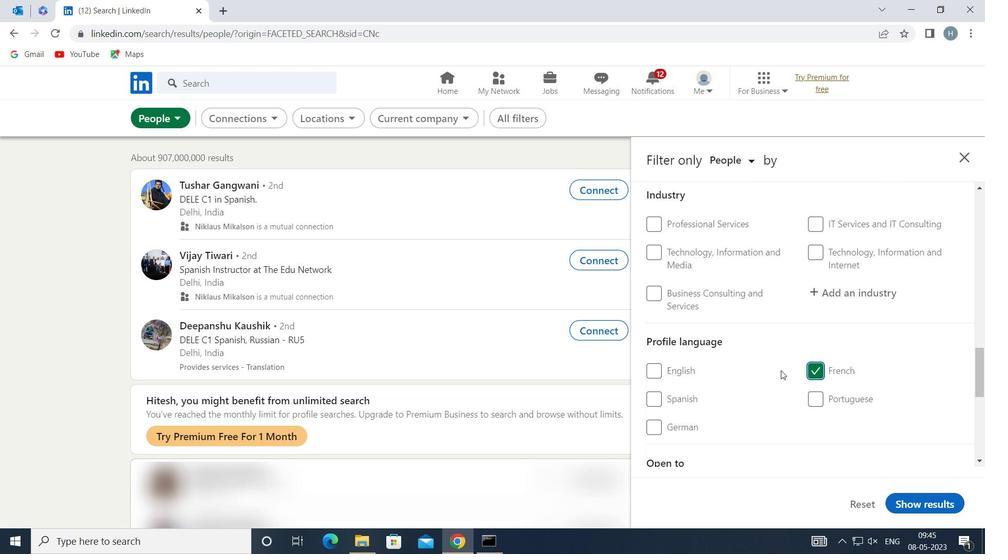 
Action: Mouse moved to (779, 364)
Screenshot: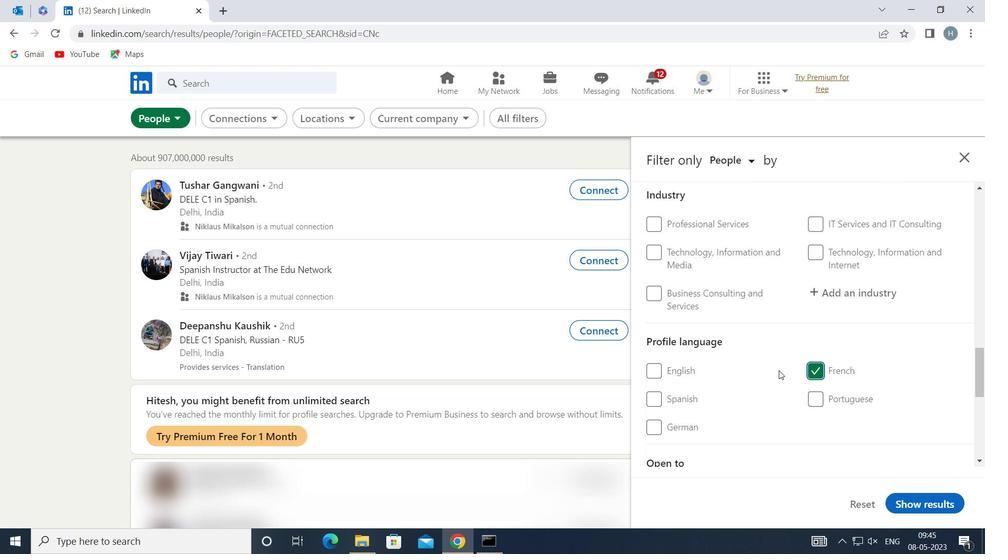 
Action: Mouse scrolled (779, 364) with delta (0, 0)
Screenshot: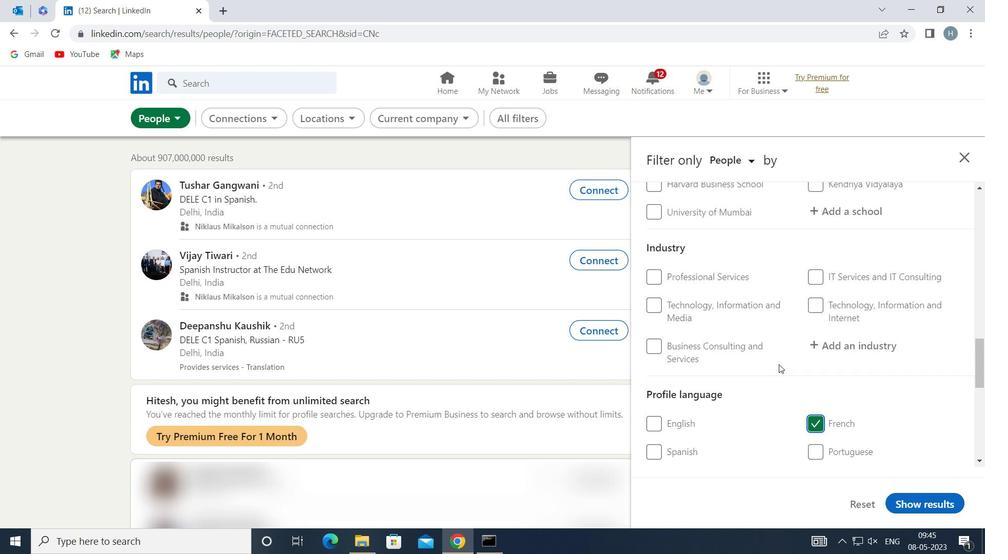 
Action: Mouse scrolled (779, 364) with delta (0, 0)
Screenshot: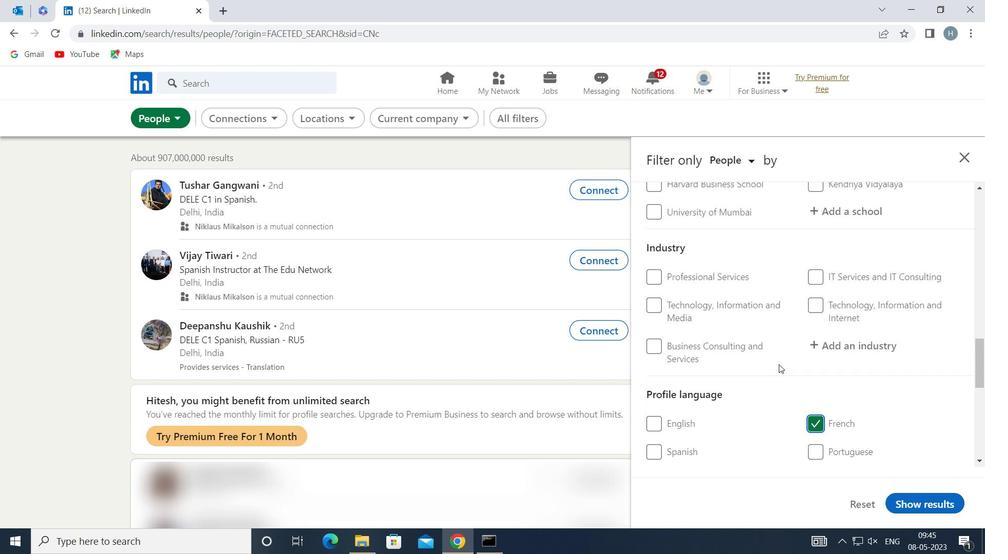 
Action: Mouse scrolled (779, 364) with delta (0, 0)
Screenshot: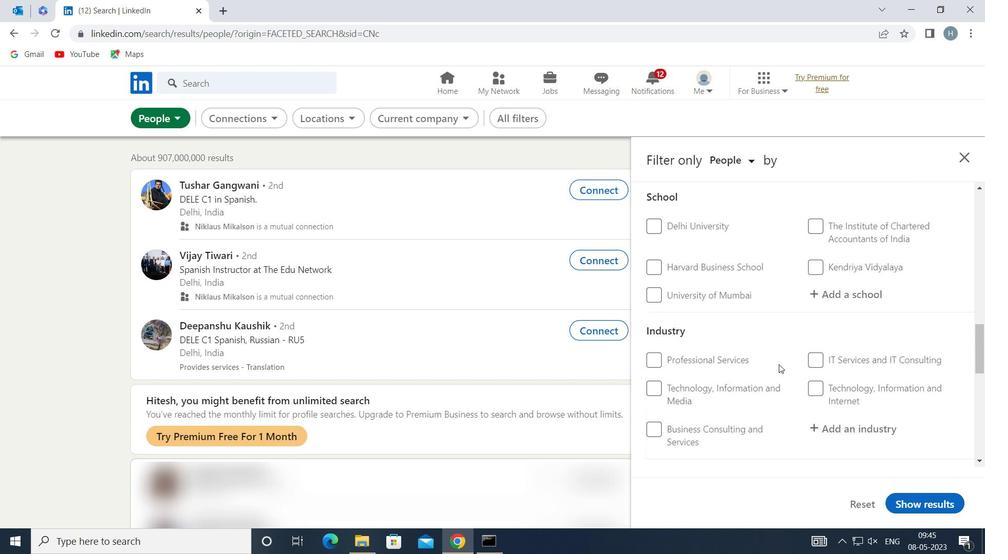 
Action: Mouse scrolled (779, 364) with delta (0, 0)
Screenshot: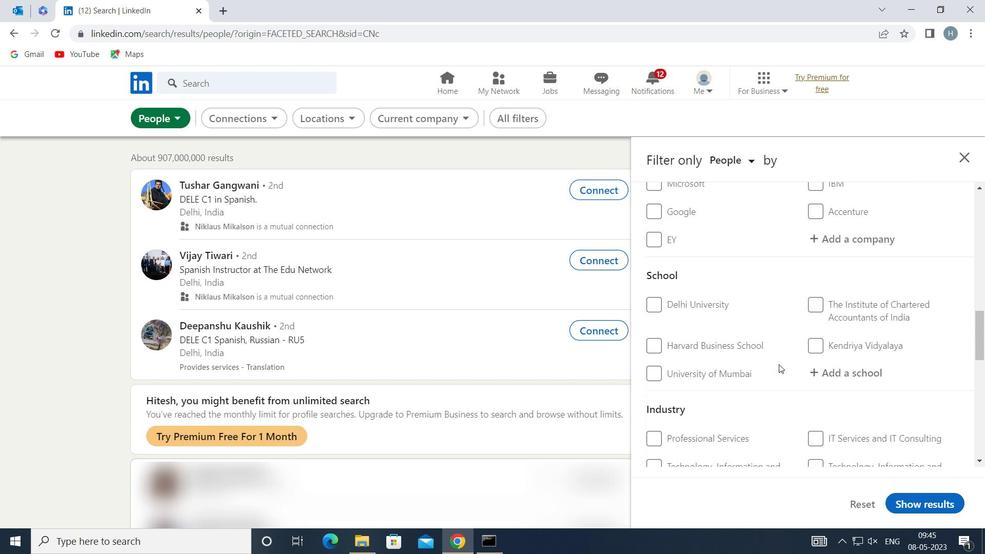
Action: Mouse scrolled (779, 364) with delta (0, 0)
Screenshot: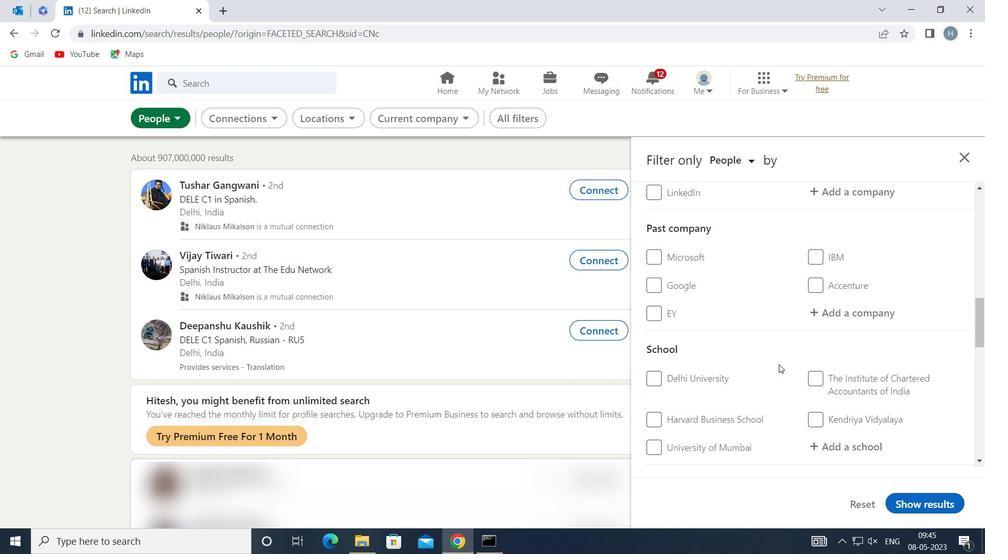 
Action: Mouse scrolled (779, 364) with delta (0, 0)
Screenshot: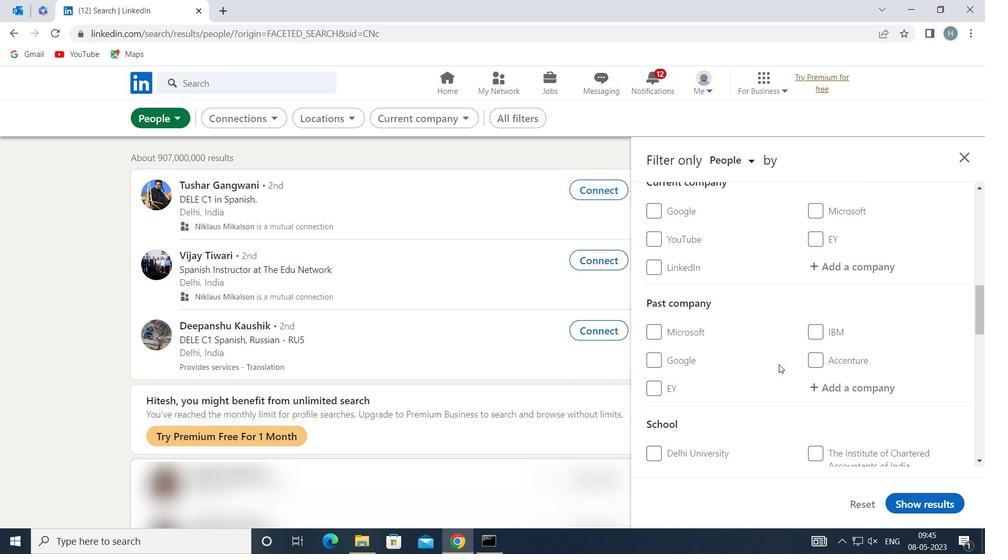 
Action: Mouse moved to (872, 351)
Screenshot: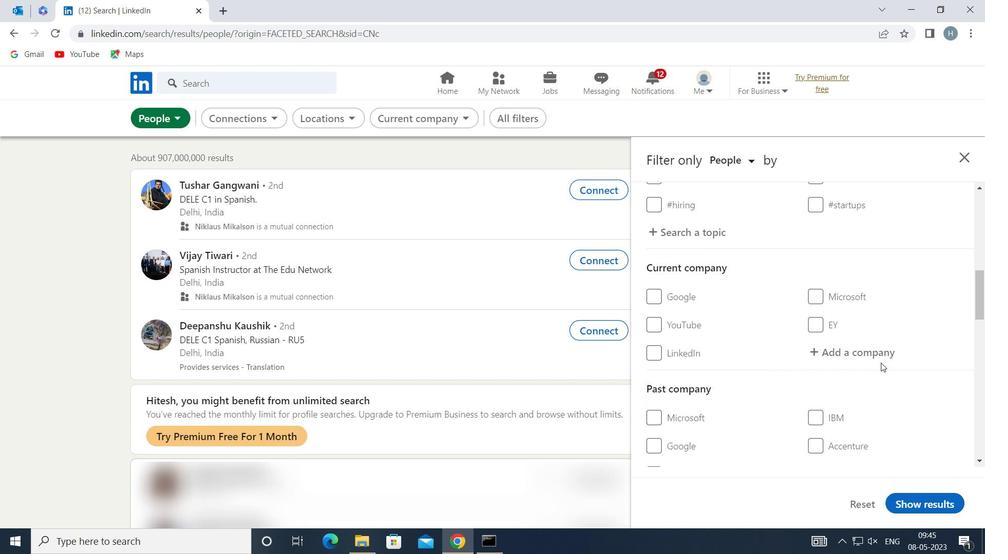 
Action: Mouse pressed left at (872, 351)
Screenshot: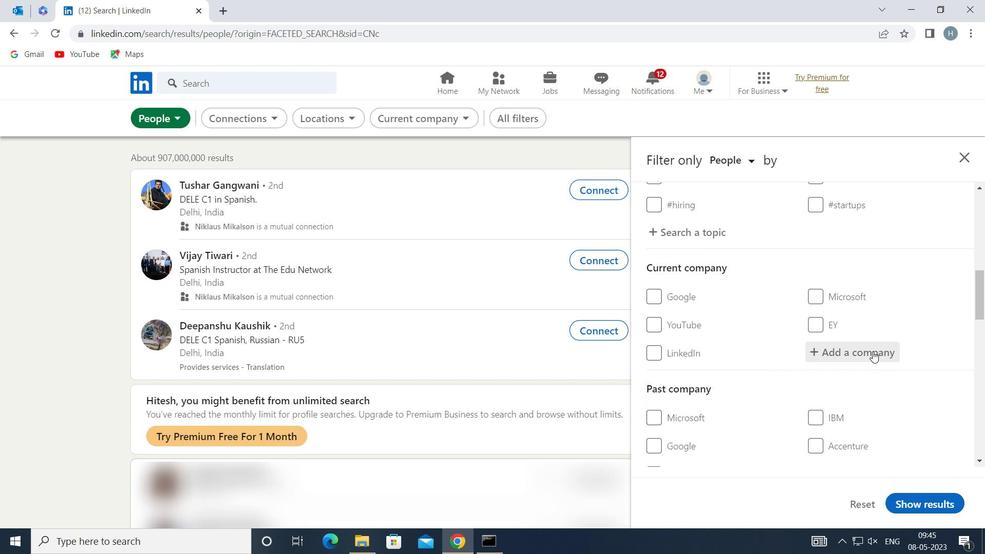 
Action: Key pressed <Key.shift><Key.shift><Key.shift><Key.shift><Key.shift><Key.shift><Key.shift><Key.shift><Key.shift><Key.shift><Key.shift><Key.shift><Key.shift><Key.shift>KE<Key.backspace>RONOS
Screenshot: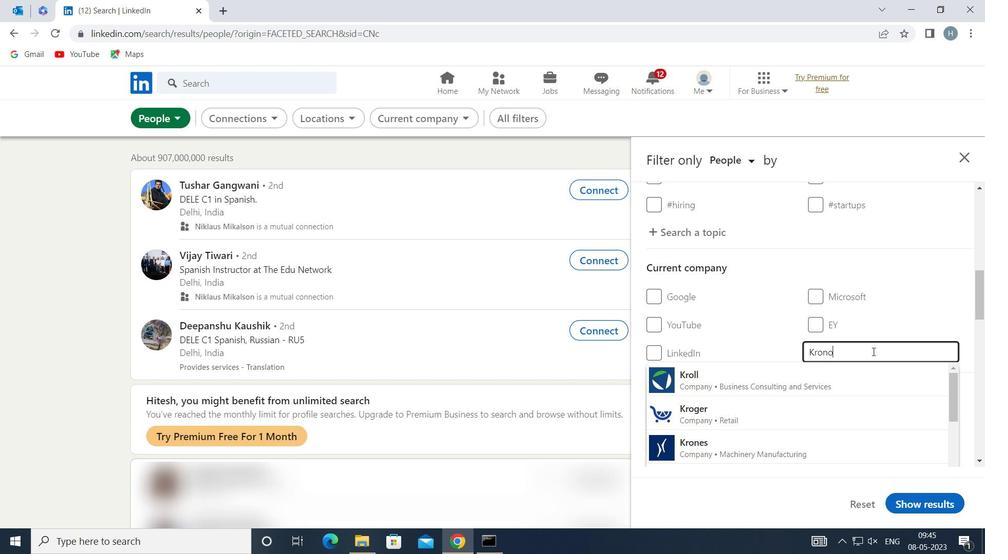 
Action: Mouse moved to (802, 383)
Screenshot: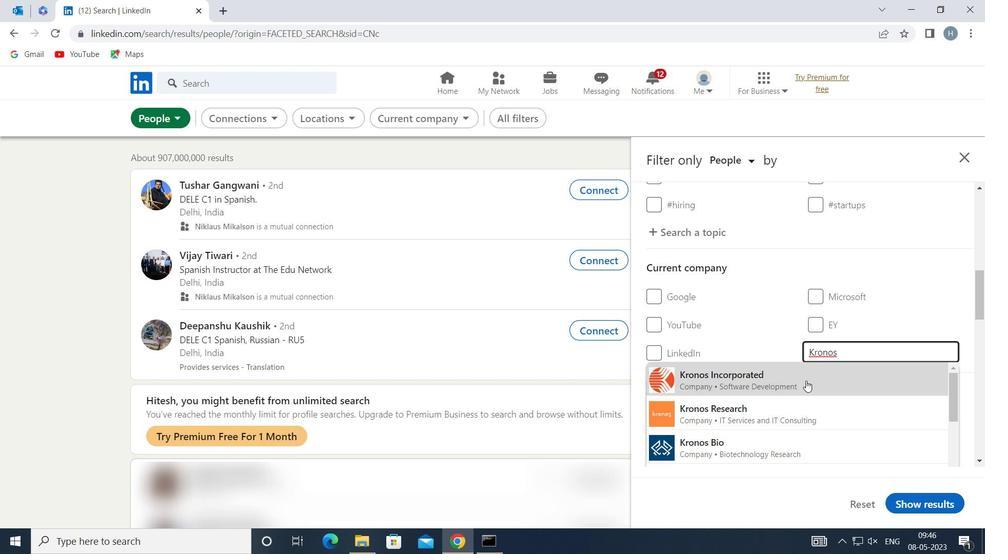 
Action: Mouse pressed left at (802, 383)
Screenshot: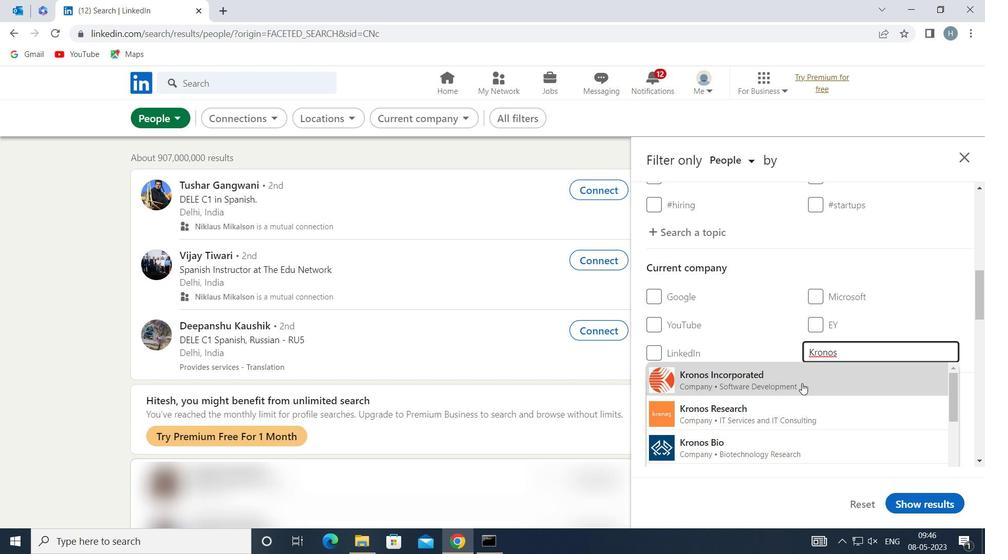 
Action: Mouse moved to (786, 380)
Screenshot: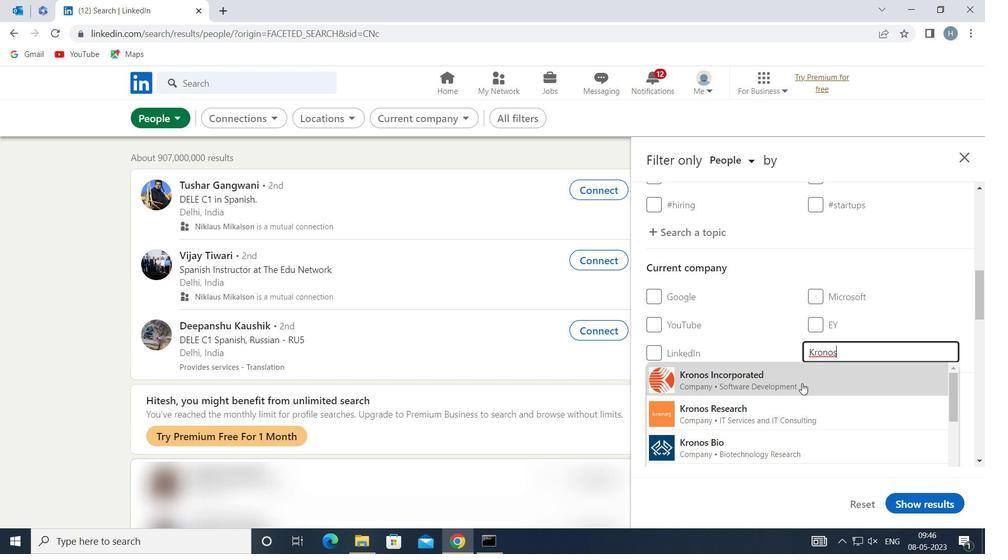 
Action: Mouse scrolled (786, 379) with delta (0, 0)
Screenshot: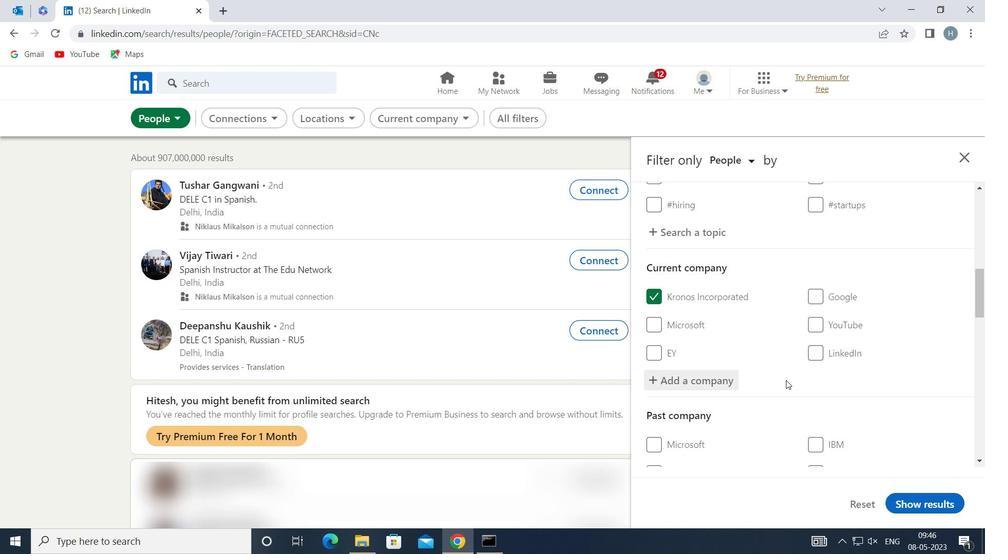 
Action: Mouse scrolled (786, 379) with delta (0, 0)
Screenshot: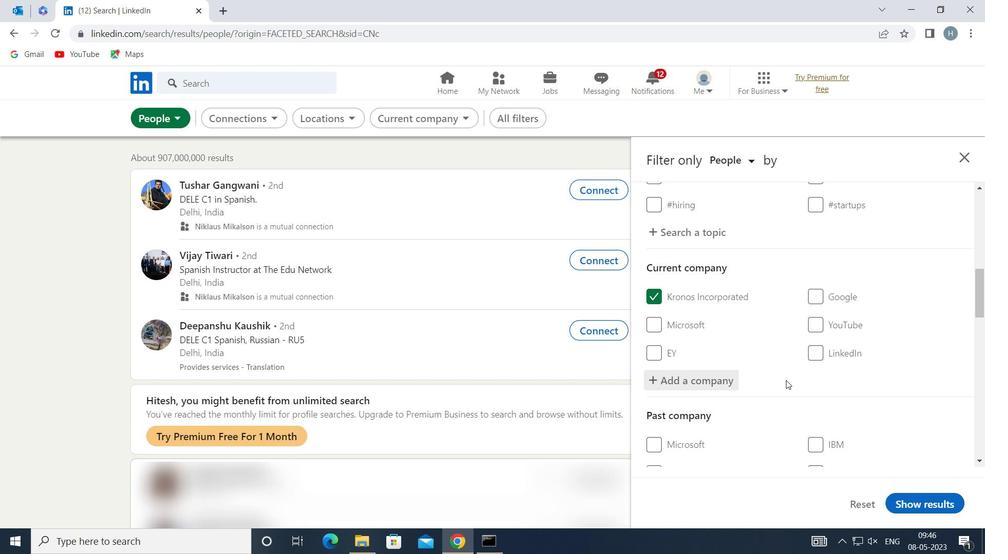 
Action: Mouse moved to (787, 377)
Screenshot: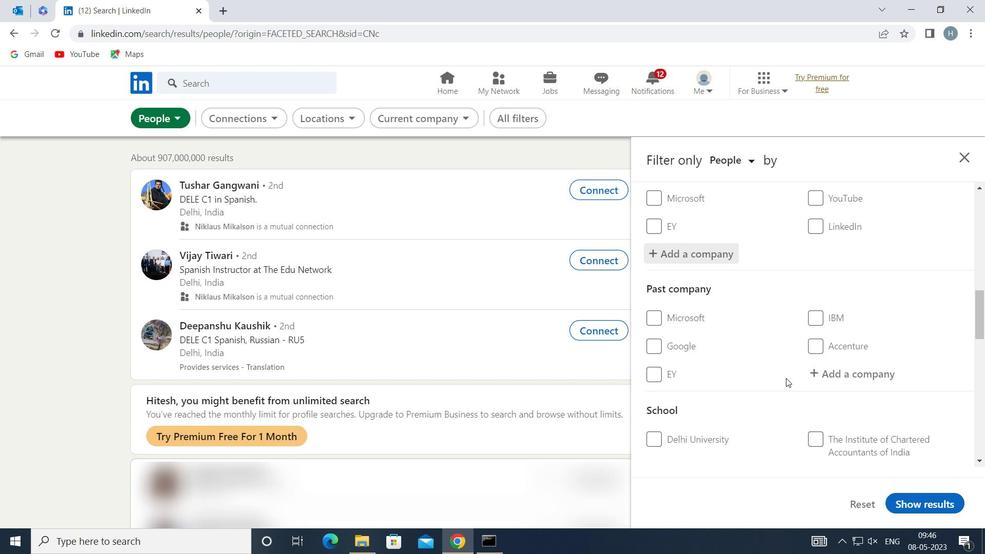 
Action: Mouse scrolled (787, 377) with delta (0, 0)
Screenshot: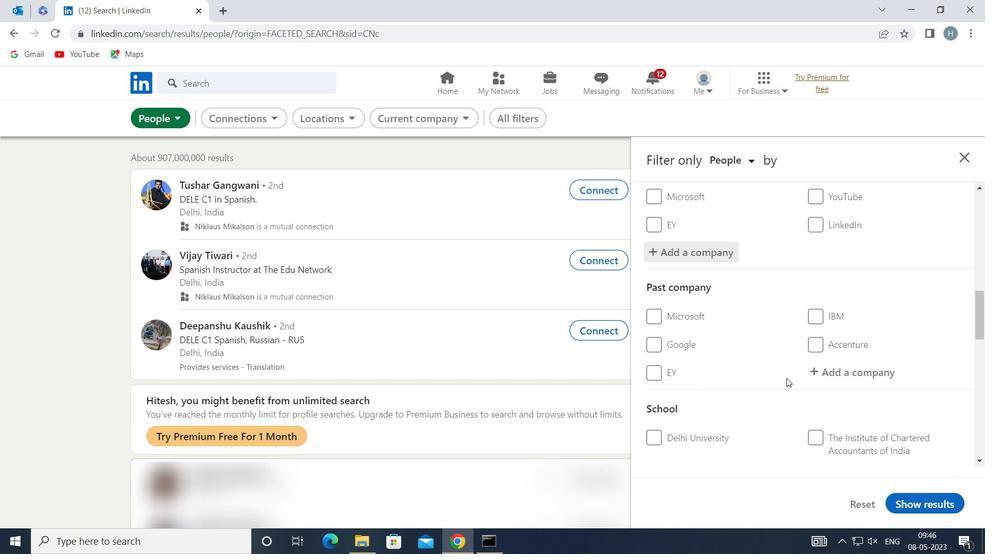 
Action: Mouse moved to (788, 376)
Screenshot: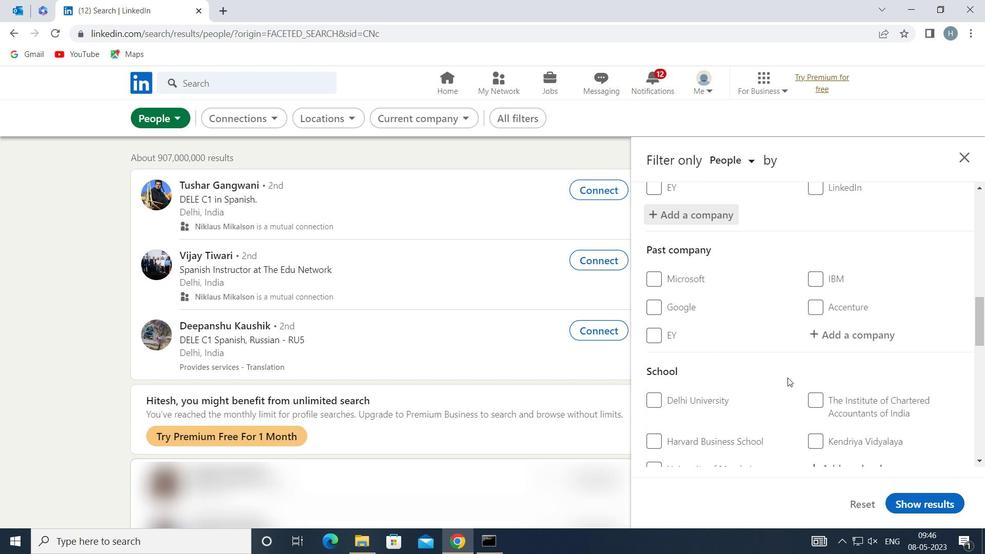 
Action: Mouse scrolled (788, 375) with delta (0, 0)
Screenshot: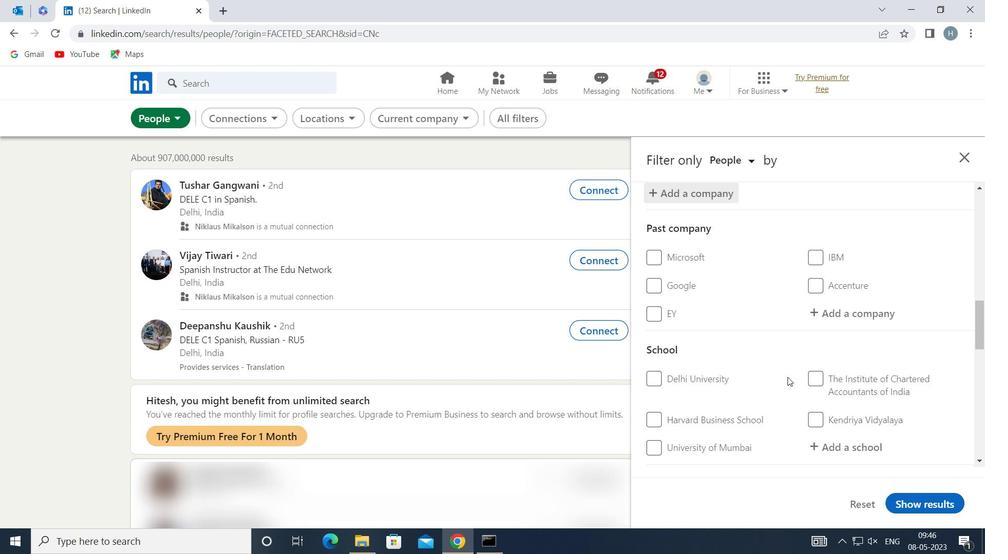 
Action: Mouse moved to (856, 375)
Screenshot: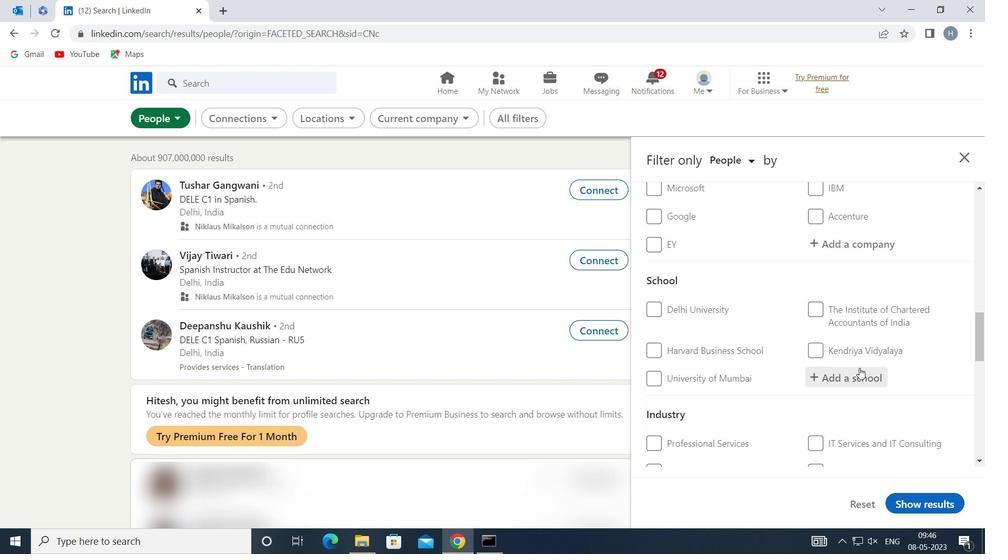
Action: Mouse pressed left at (856, 375)
Screenshot: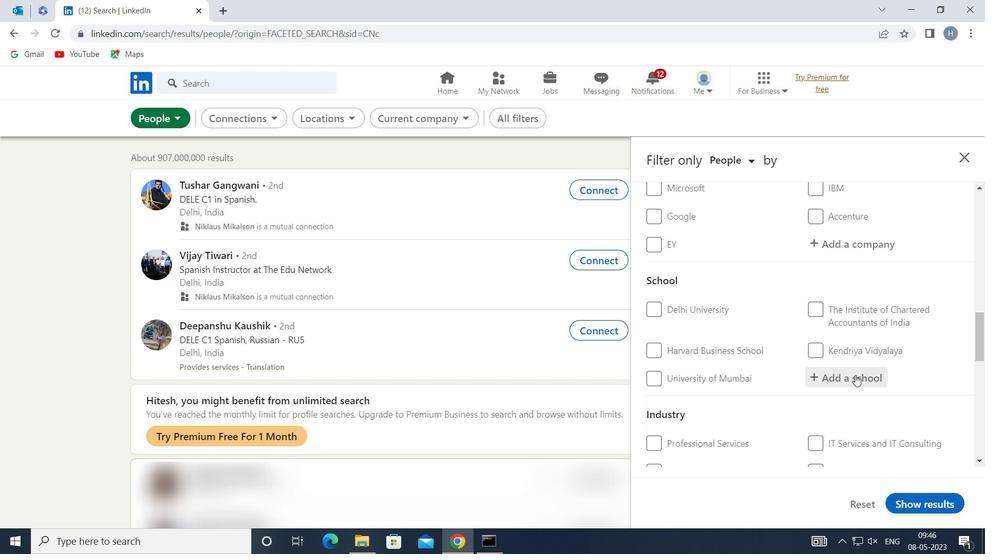 
Action: Key pressed <Key.shift>HINDUSTHAN<Key.space>
Screenshot: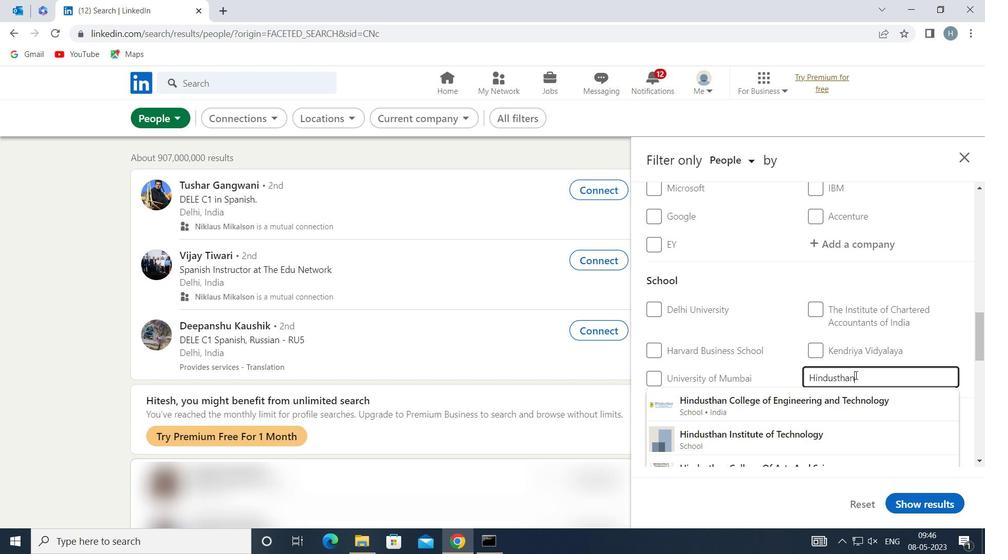 
Action: Mouse moved to (801, 409)
Screenshot: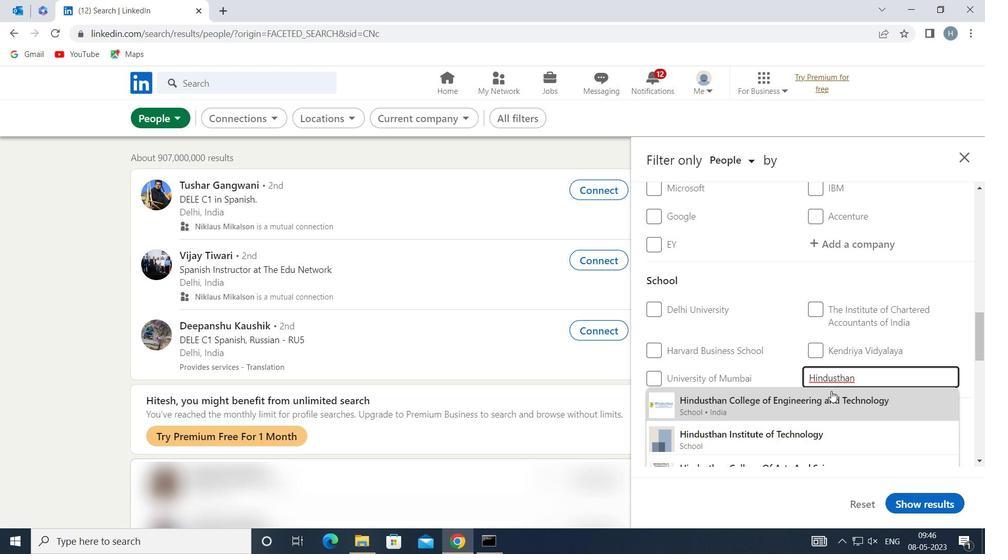 
Action: Mouse pressed left at (801, 409)
Screenshot: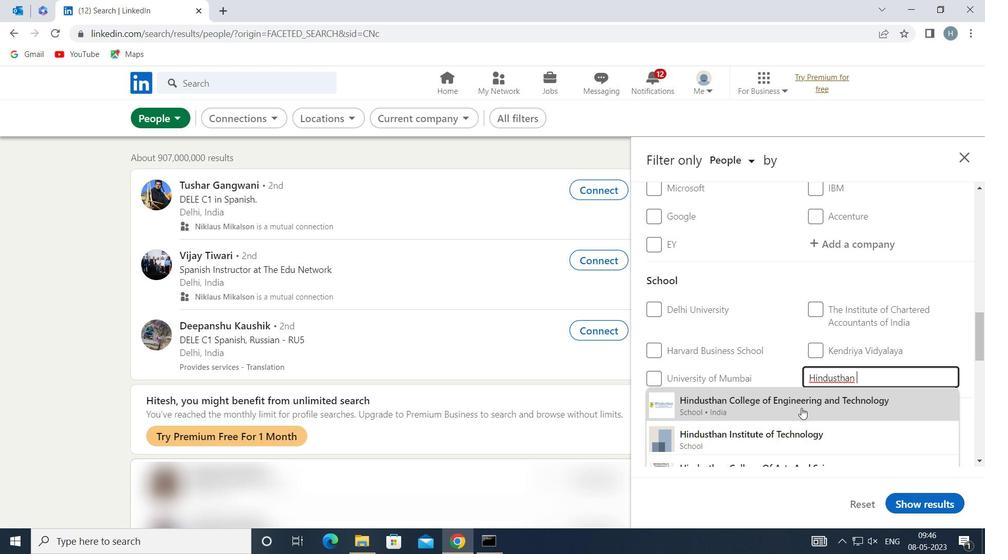 
Action: Mouse moved to (799, 389)
Screenshot: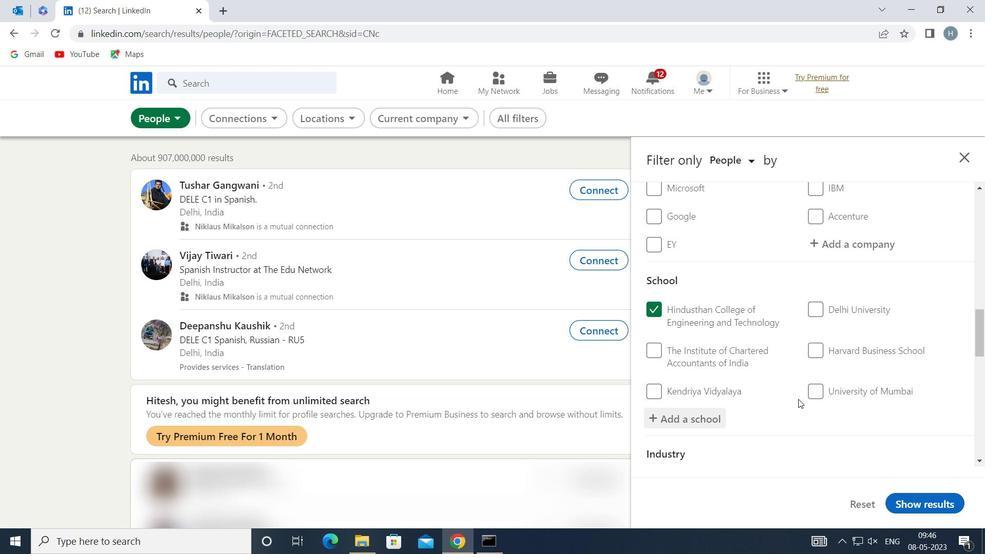 
Action: Mouse scrolled (799, 388) with delta (0, 0)
Screenshot: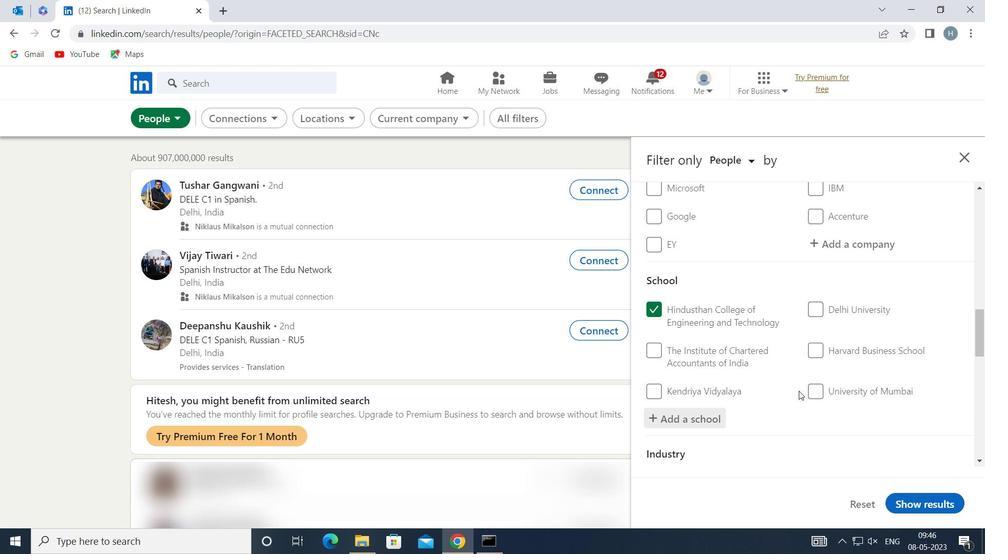 
Action: Mouse moved to (797, 380)
Screenshot: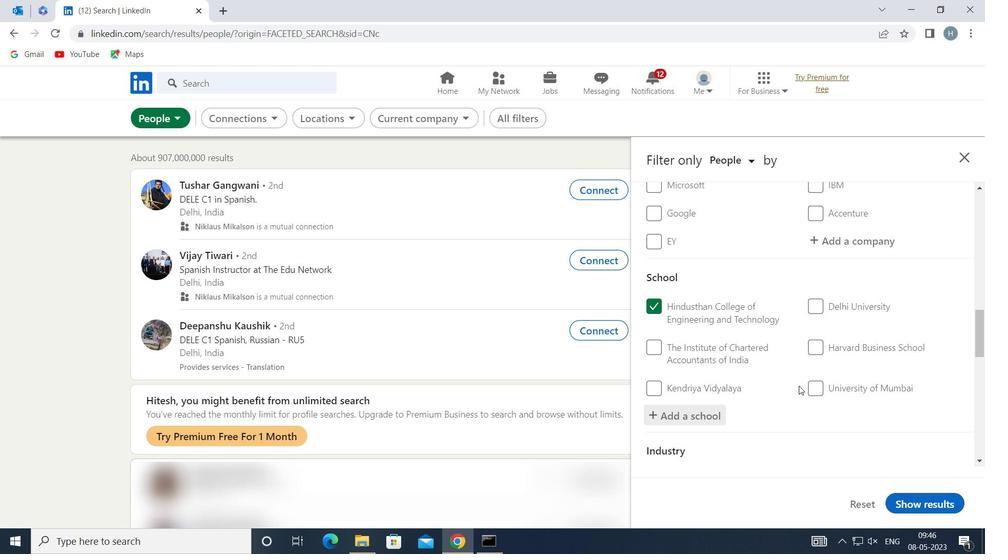 
Action: Mouse scrolled (797, 379) with delta (0, 0)
Screenshot: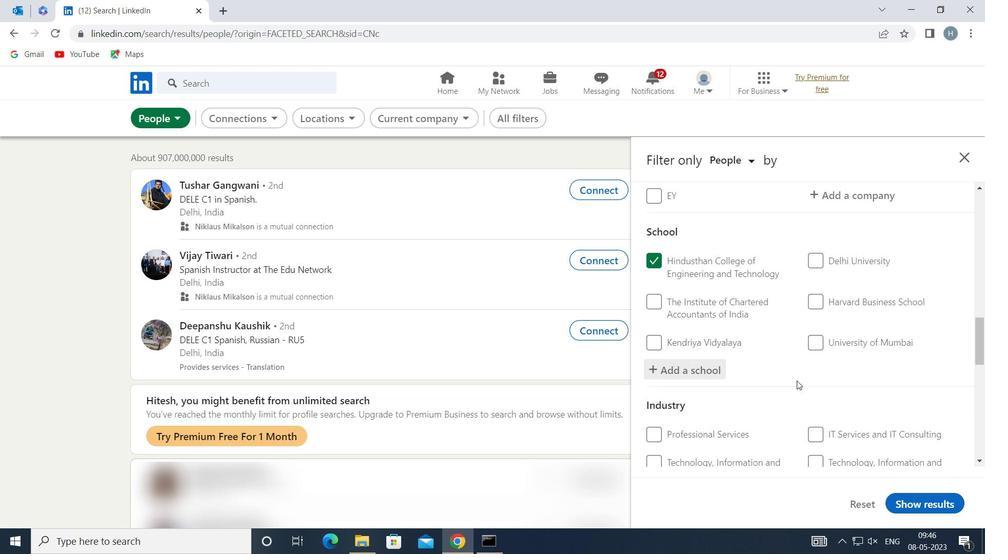 
Action: Mouse moved to (851, 416)
Screenshot: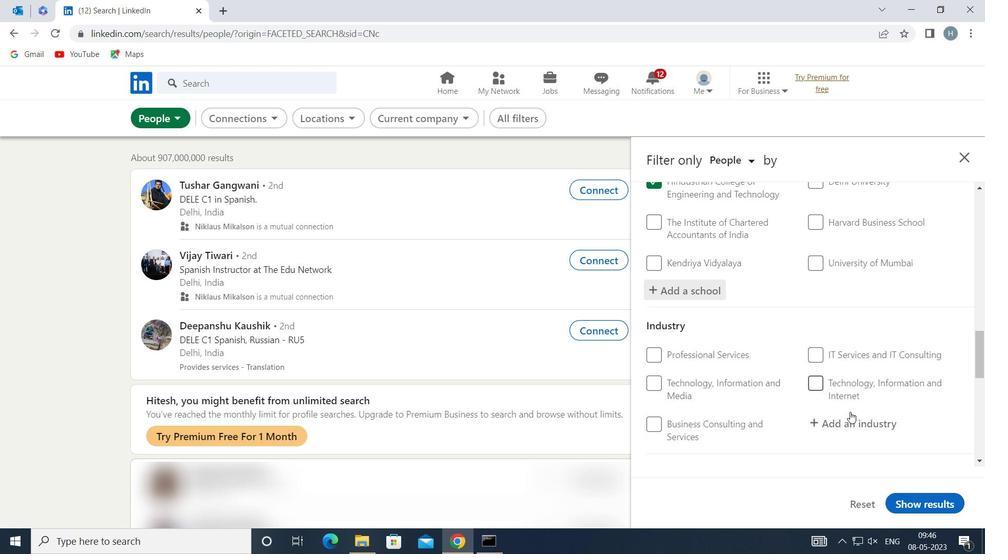
Action: Mouse pressed left at (851, 416)
Screenshot: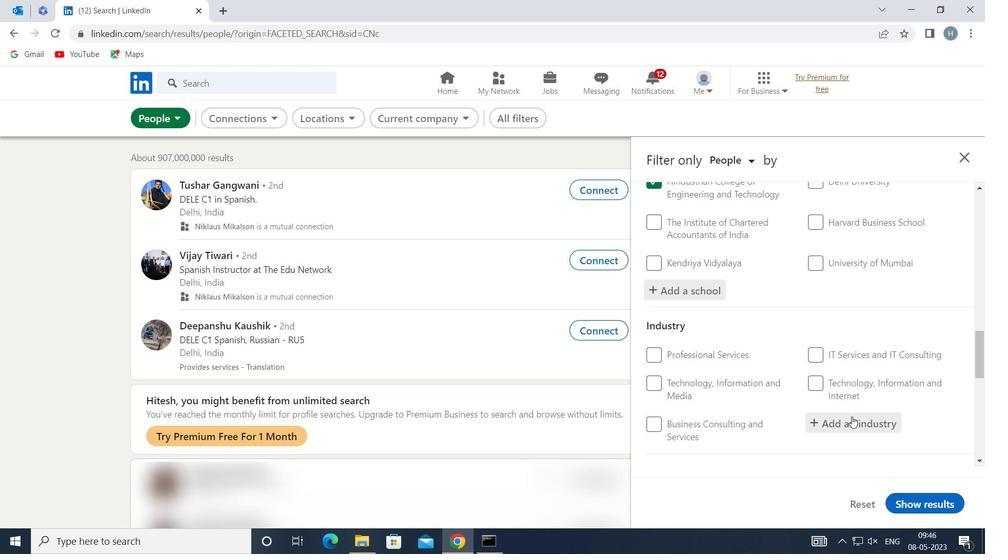 
Action: Key pressed <Key.shift>COURTS<Key.space><Key.shift>OF
Screenshot: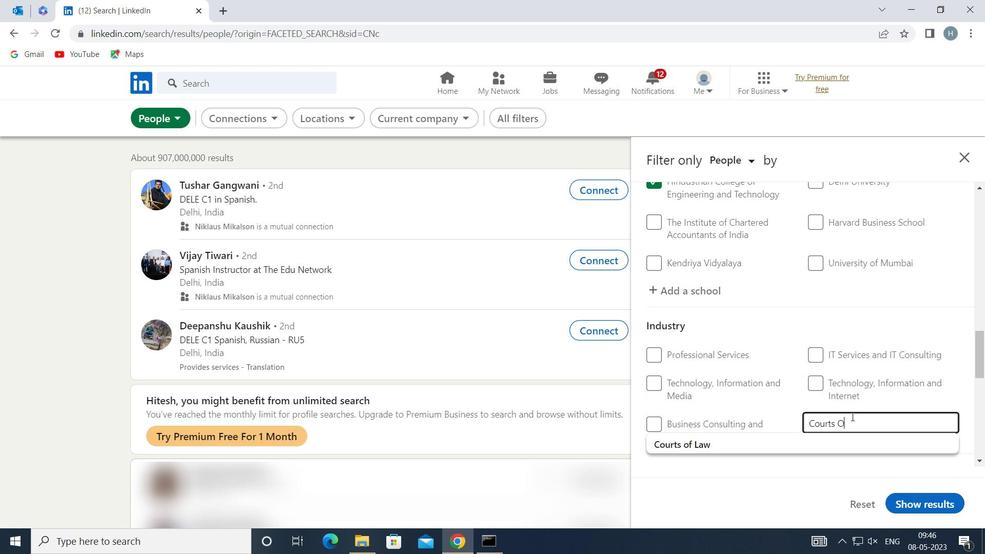 
Action: Mouse moved to (810, 438)
Screenshot: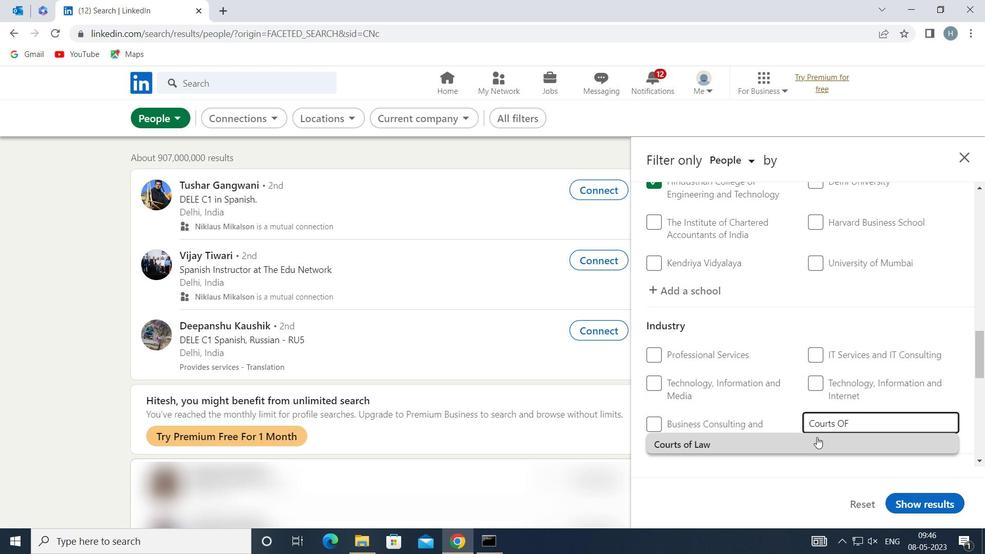 
Action: Mouse pressed left at (810, 438)
Screenshot: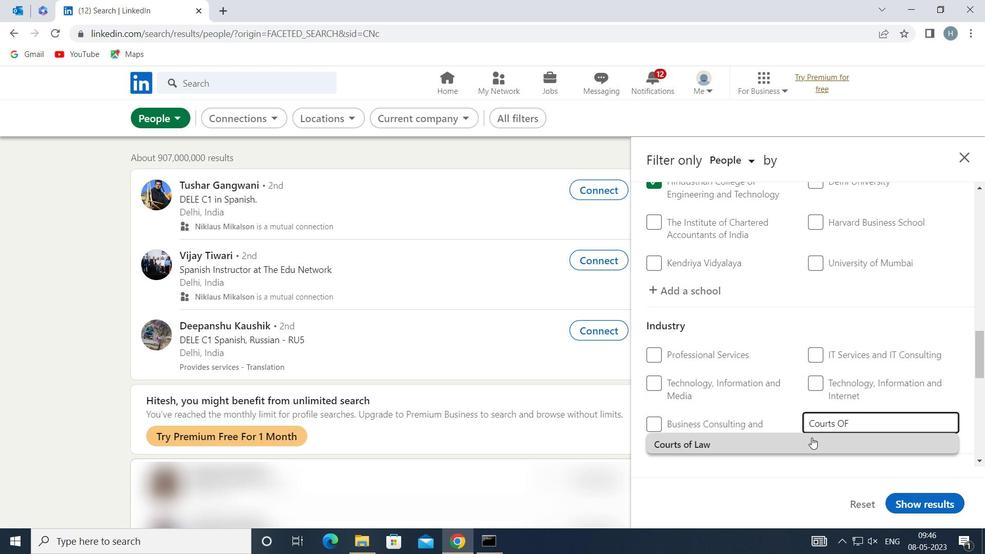 
Action: Mouse moved to (765, 387)
Screenshot: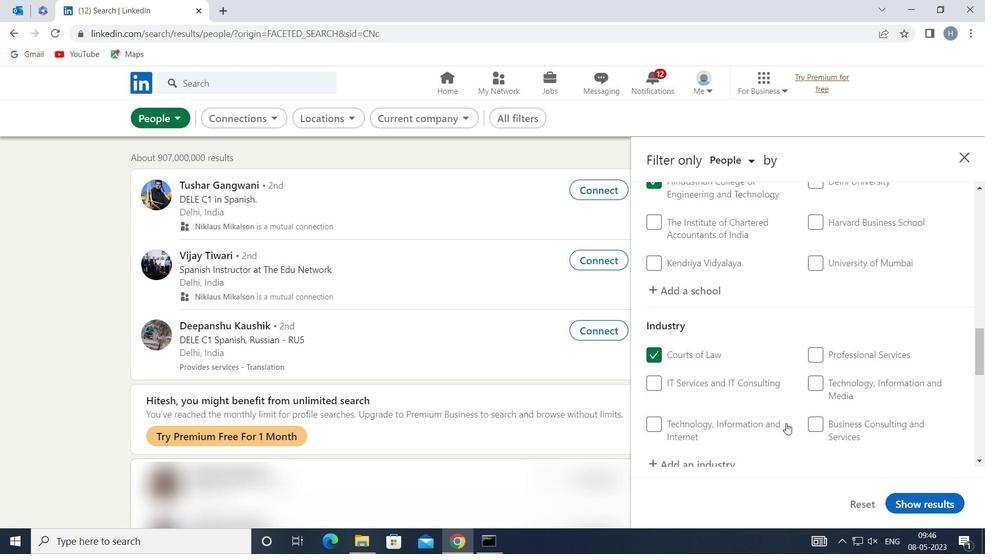 
Action: Mouse scrolled (765, 386) with delta (0, 0)
Screenshot: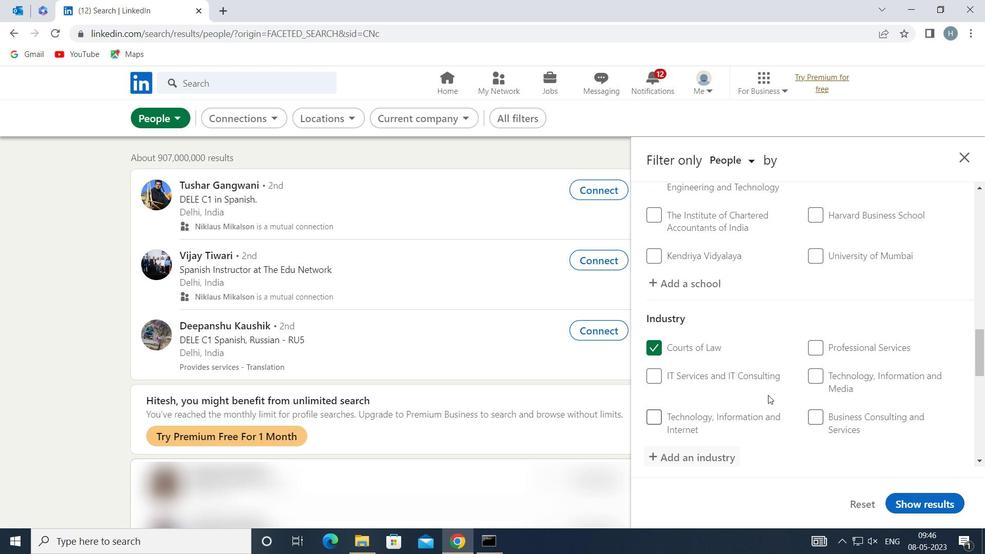 
Action: Mouse scrolled (765, 386) with delta (0, 0)
Screenshot: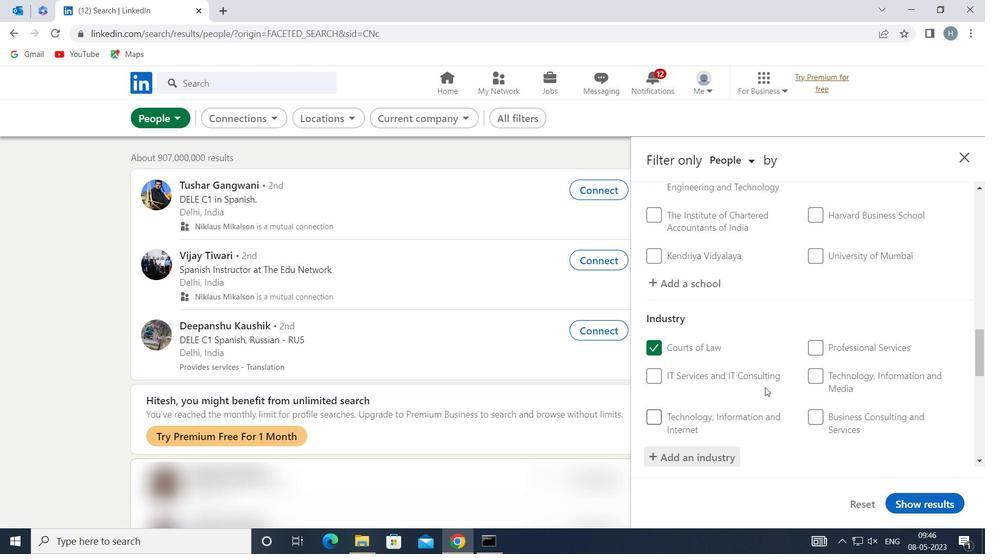 
Action: Mouse scrolled (765, 386) with delta (0, 0)
Screenshot: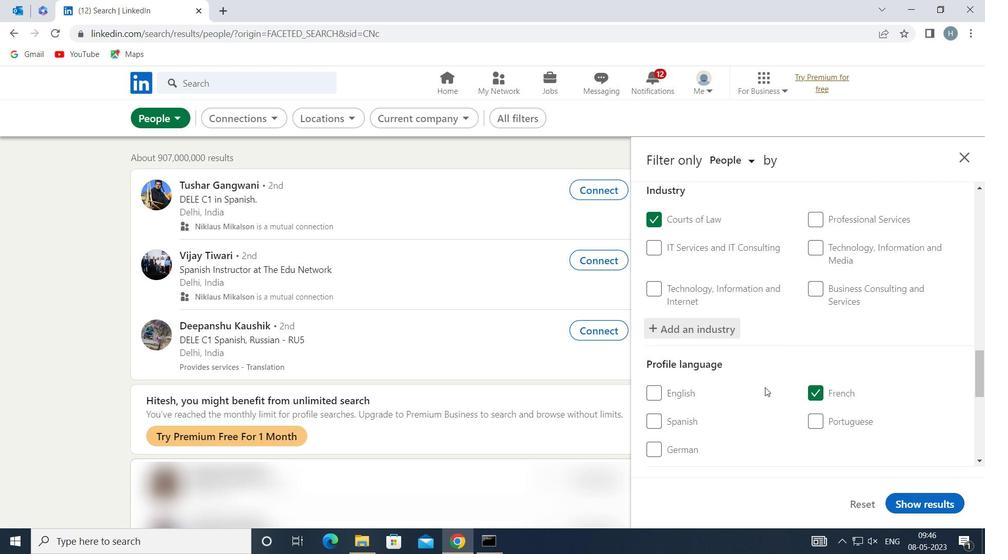 
Action: Mouse moved to (768, 366)
Screenshot: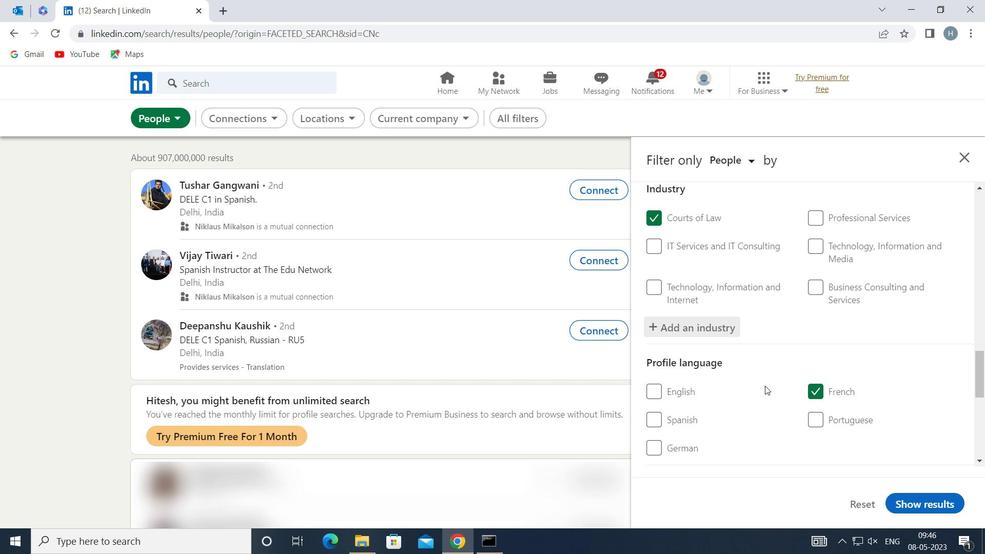 
Action: Mouse scrolled (768, 366) with delta (0, 0)
Screenshot: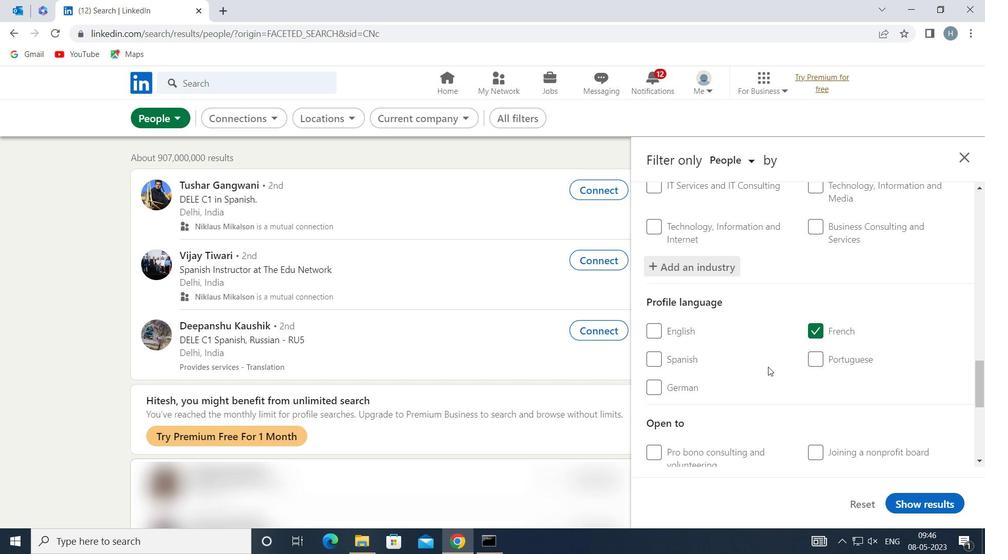 
Action: Mouse moved to (773, 362)
Screenshot: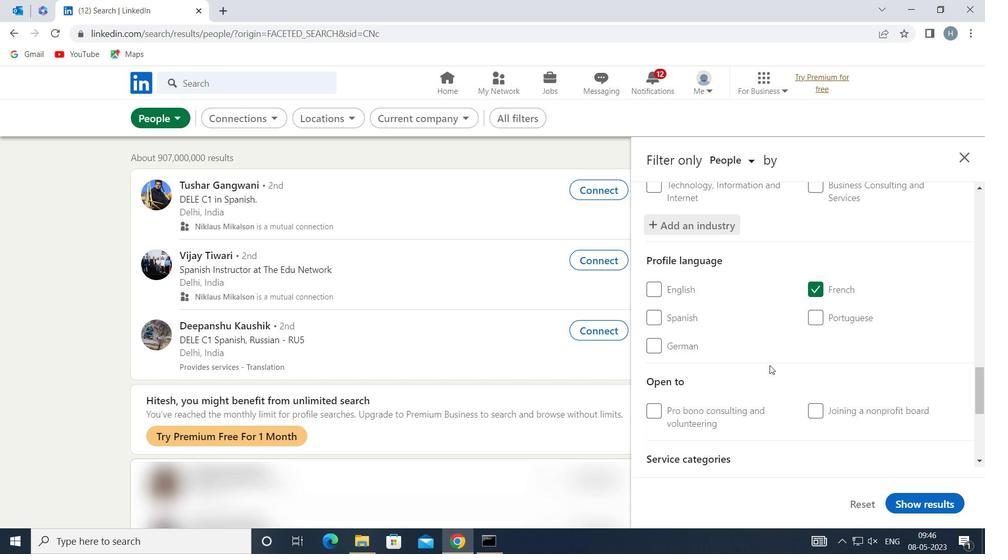 
Action: Mouse scrolled (773, 362) with delta (0, 0)
Screenshot: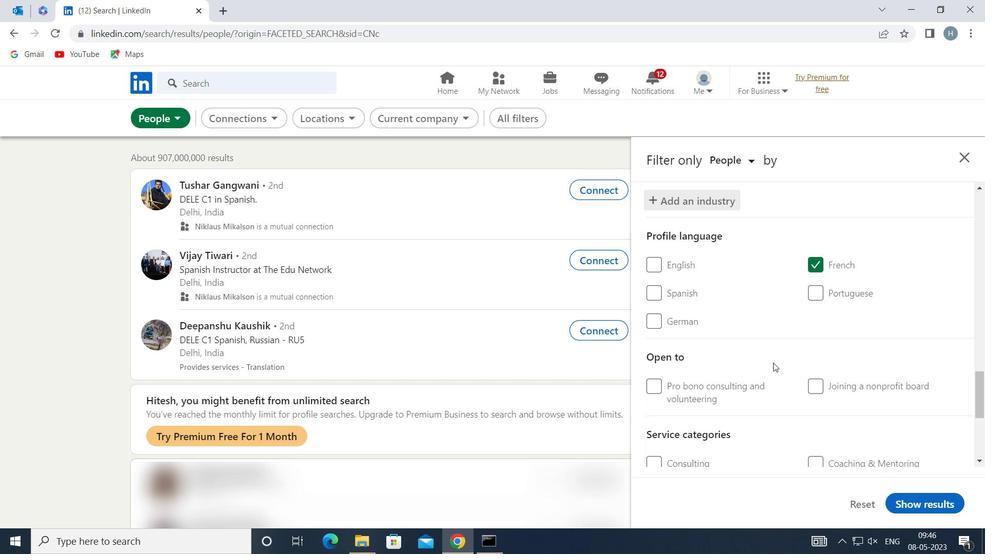
Action: Mouse moved to (779, 356)
Screenshot: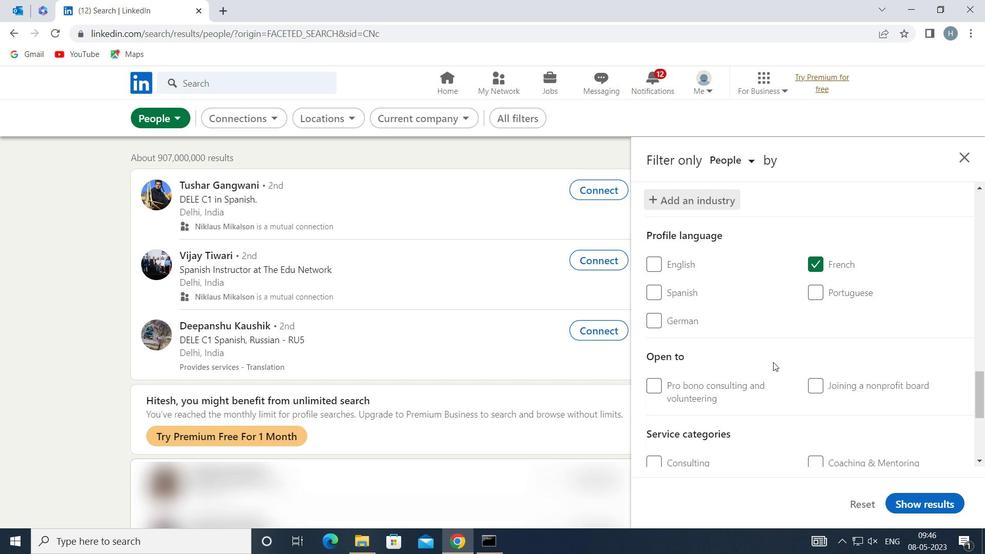 
Action: Mouse scrolled (779, 355) with delta (0, 0)
Screenshot: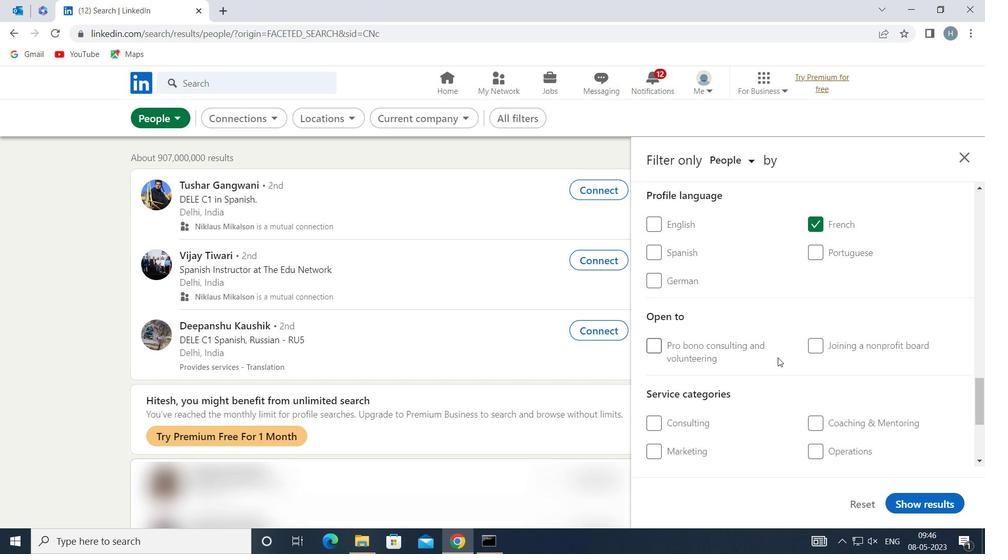 
Action: Mouse moved to (782, 355)
Screenshot: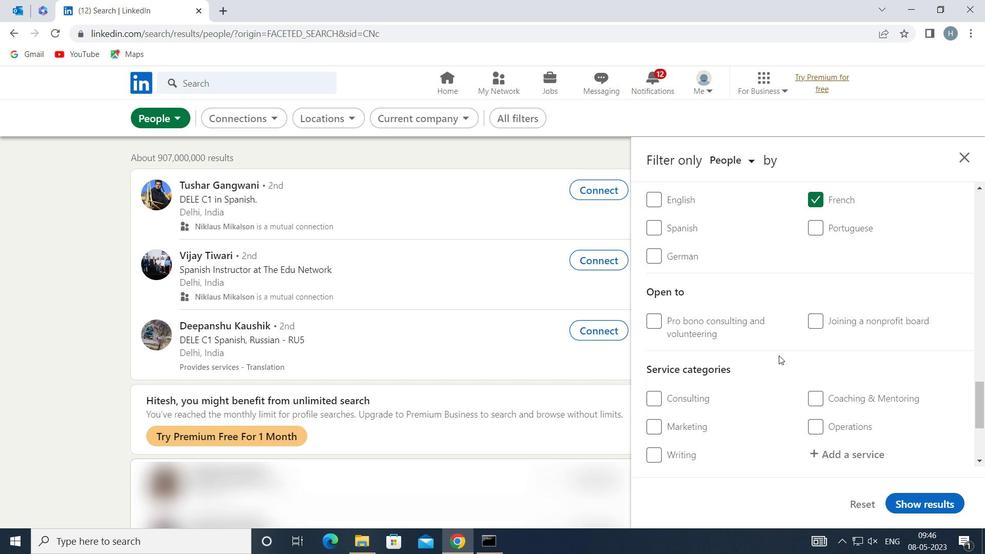 
Action: Mouse scrolled (782, 354) with delta (0, 0)
Screenshot: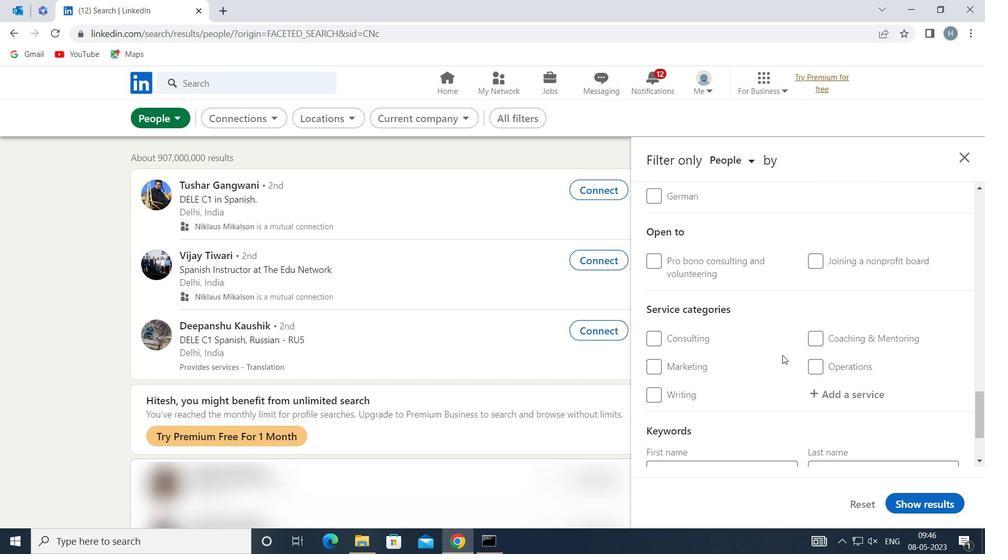 
Action: Mouse moved to (862, 324)
Screenshot: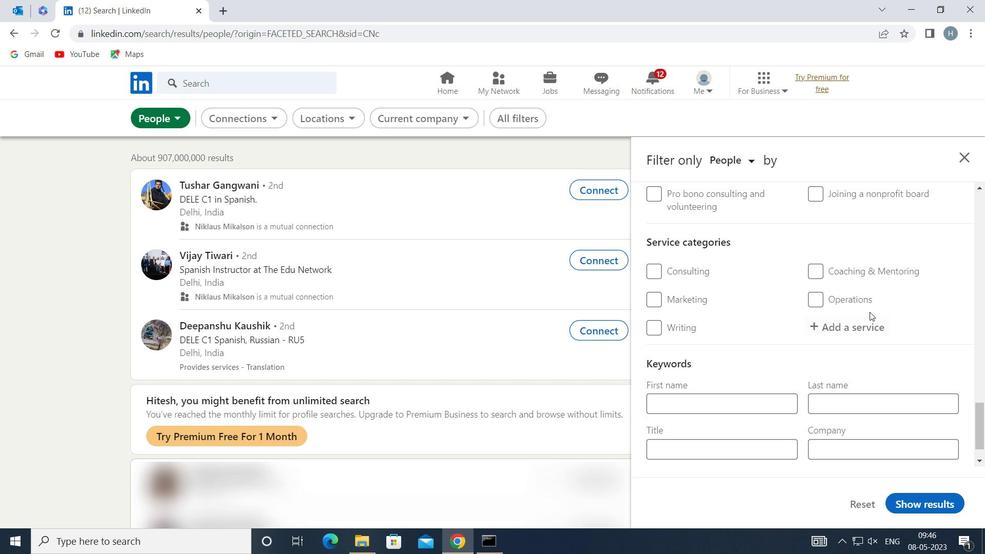 
Action: Mouse pressed left at (862, 324)
Screenshot: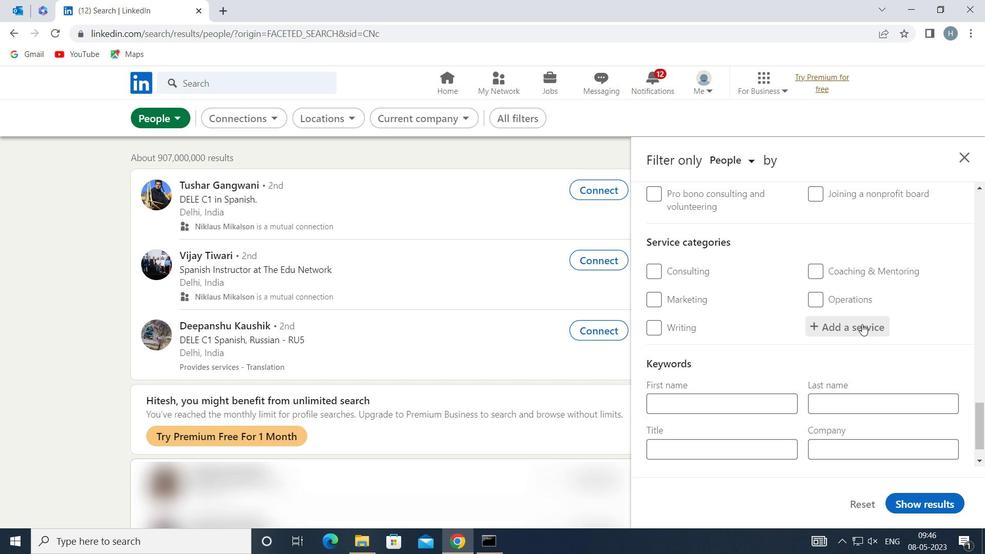 
Action: Mouse moved to (861, 324)
Screenshot: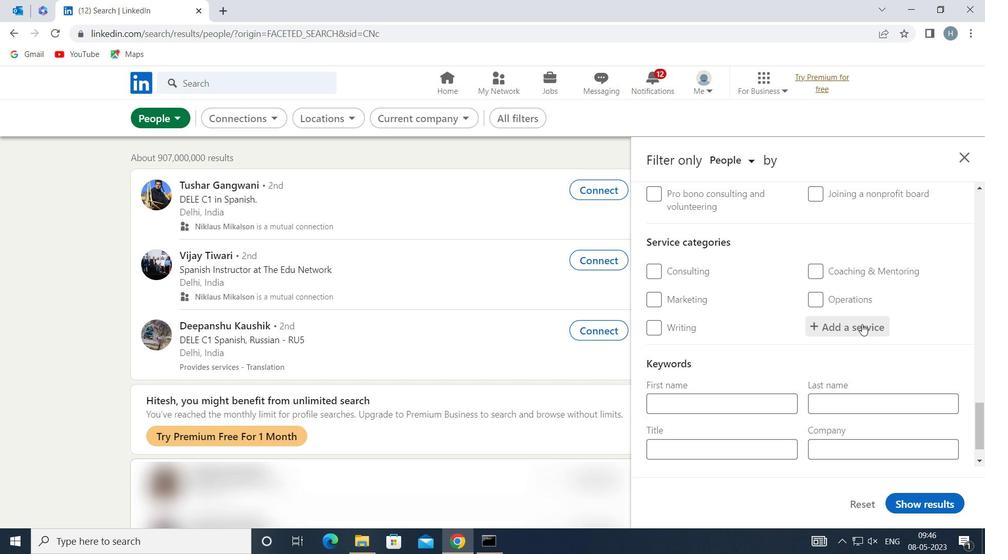 
Action: Key pressed <Key.shift>AUDIO<Key.space><Key.shift>ENGI
Screenshot: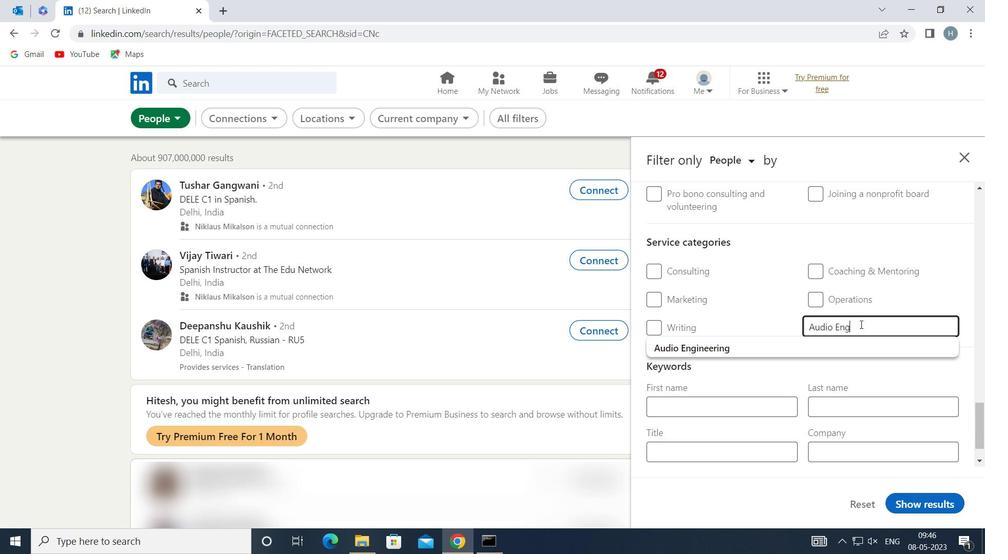 
Action: Mouse moved to (782, 345)
Screenshot: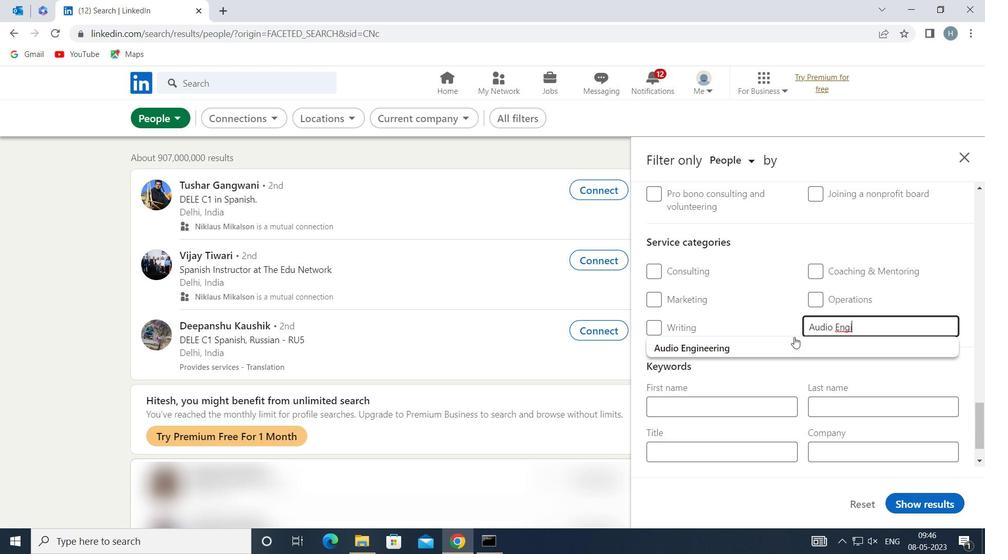 
Action: Mouse pressed left at (782, 345)
Screenshot: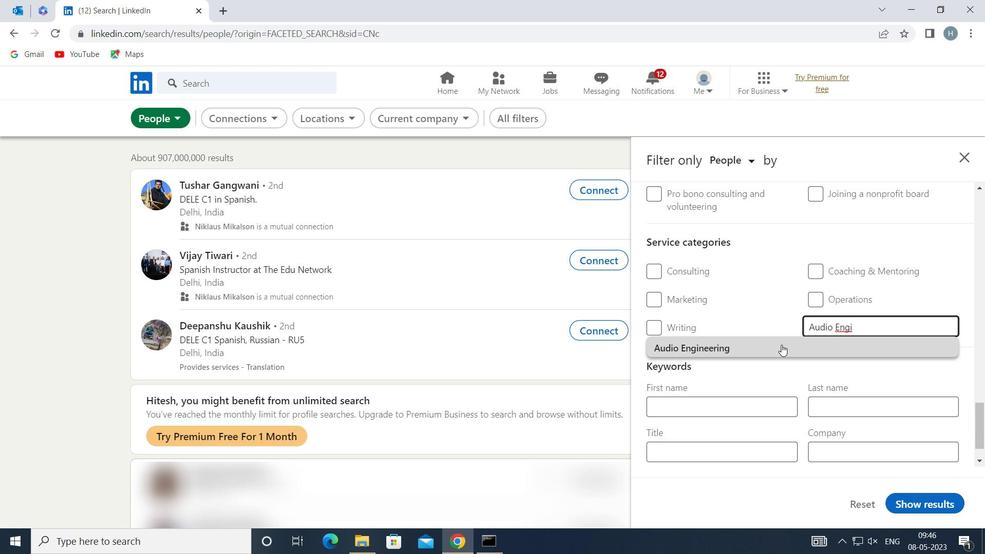 
Action: Mouse moved to (742, 343)
Screenshot: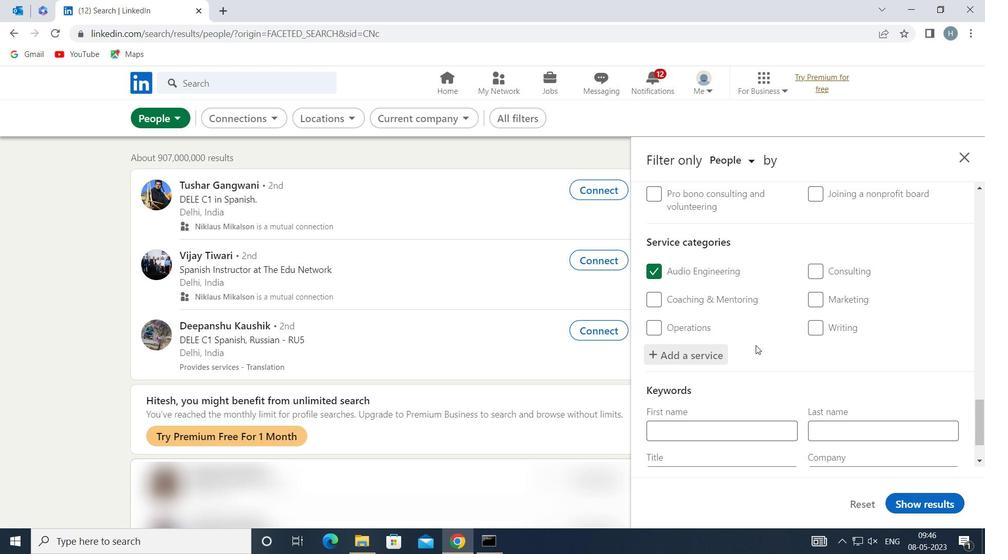 
Action: Mouse scrolled (742, 343) with delta (0, 0)
Screenshot: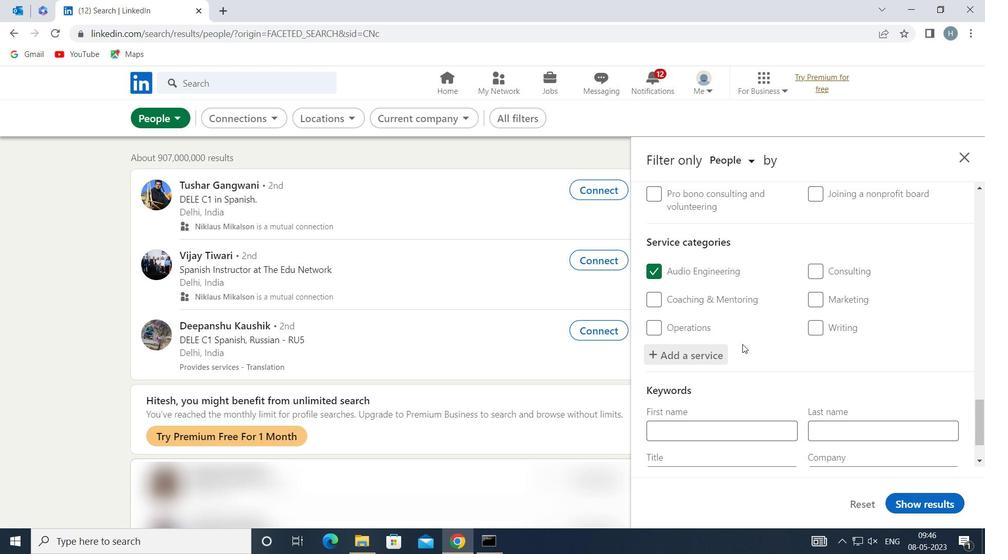 
Action: Mouse scrolled (742, 343) with delta (0, 0)
Screenshot: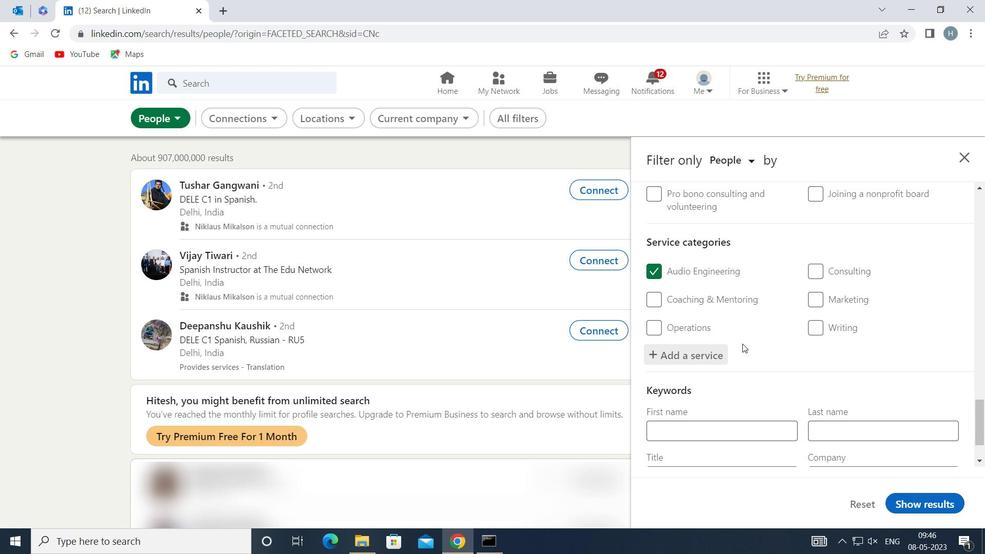 
Action: Mouse moved to (743, 343)
Screenshot: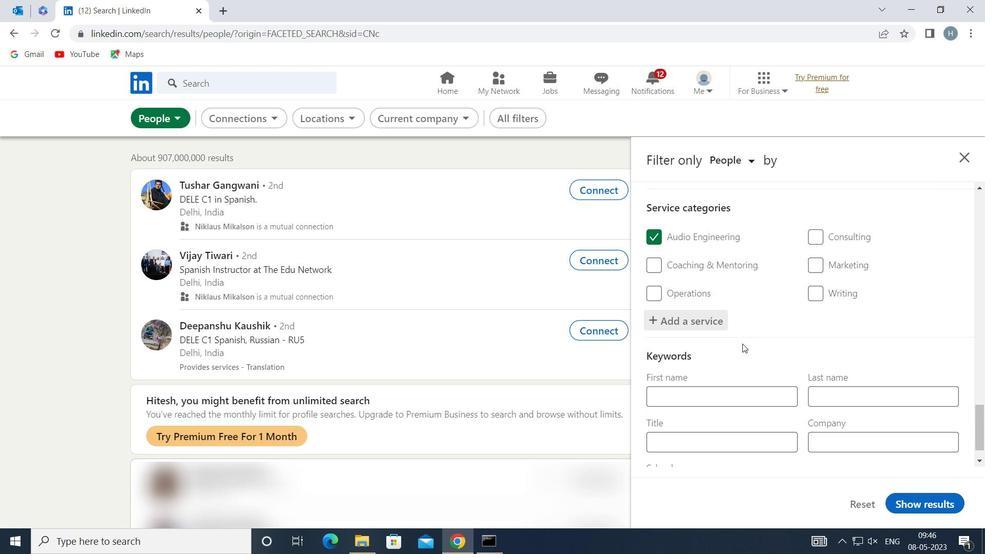 
Action: Mouse scrolled (743, 342) with delta (0, 0)
Screenshot: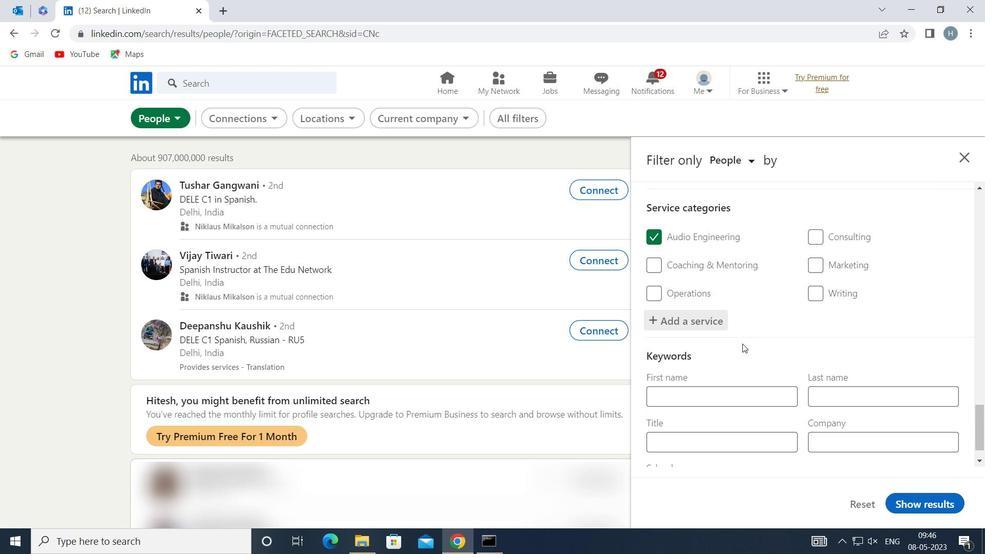 
Action: Mouse scrolled (743, 342) with delta (0, 0)
Screenshot: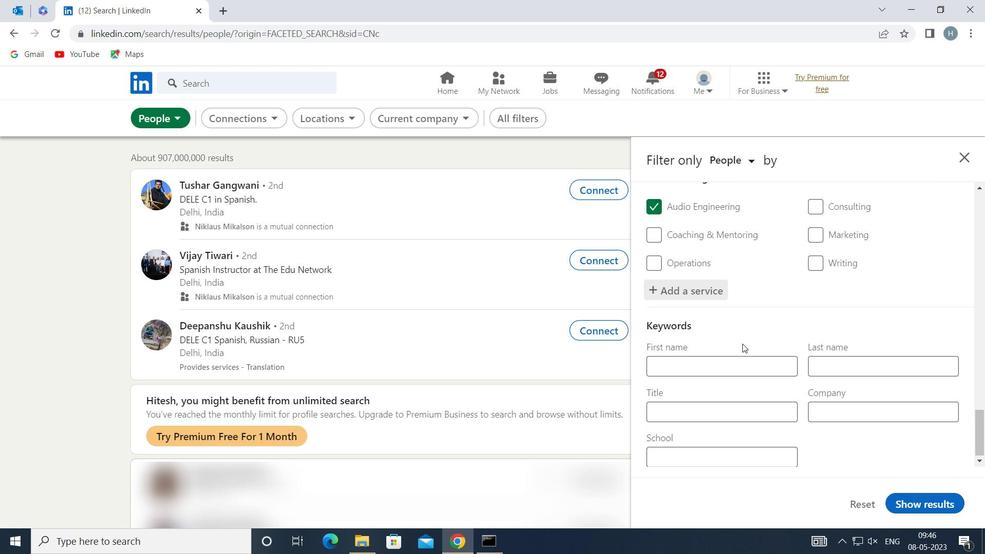 
Action: Mouse moved to (764, 346)
Screenshot: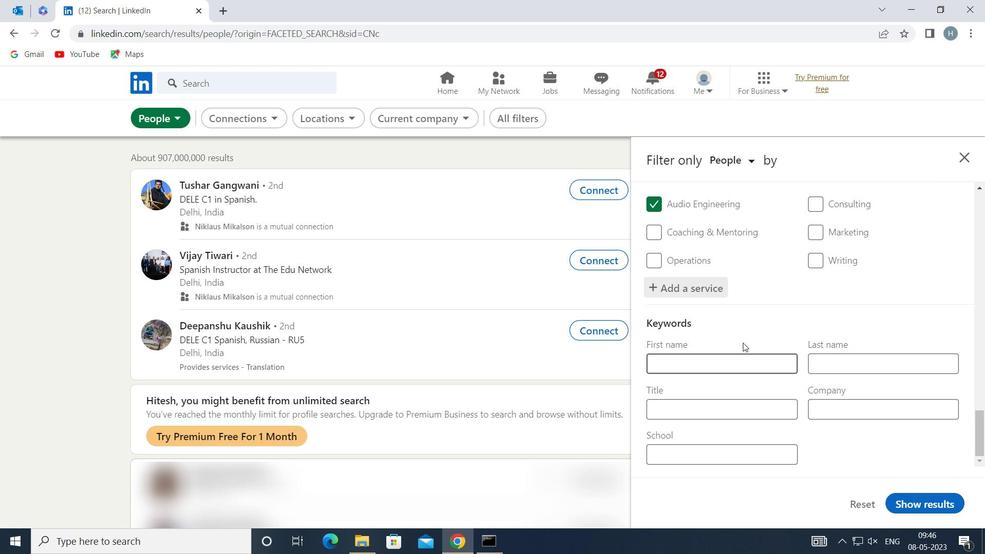 
Action: Mouse scrolled (764, 346) with delta (0, 0)
Screenshot: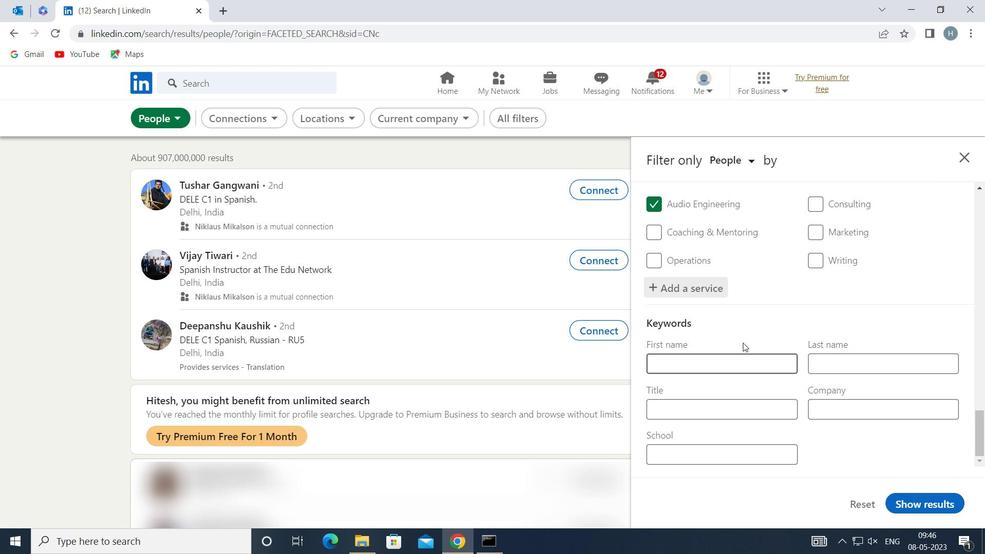 
Action: Mouse moved to (768, 407)
Screenshot: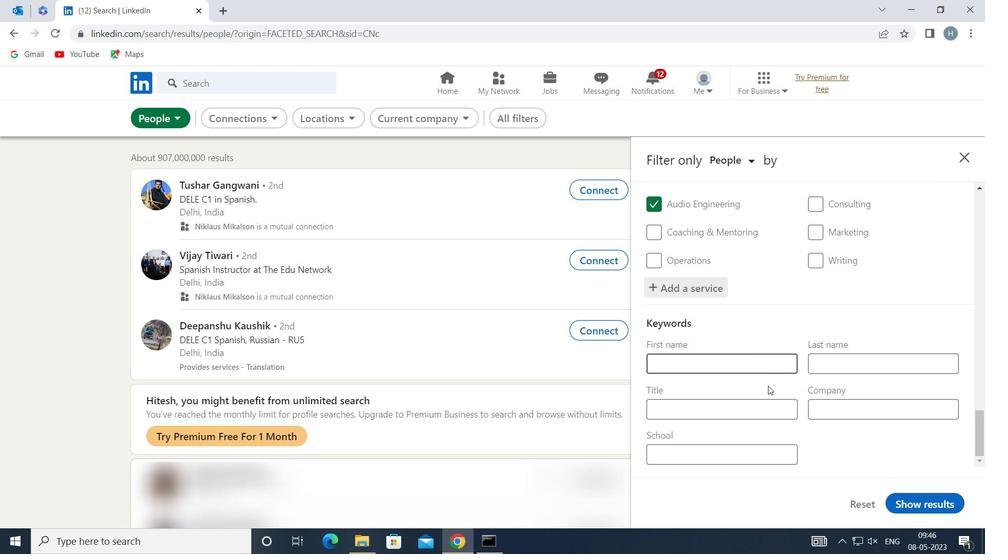 
Action: Mouse pressed left at (768, 407)
Screenshot: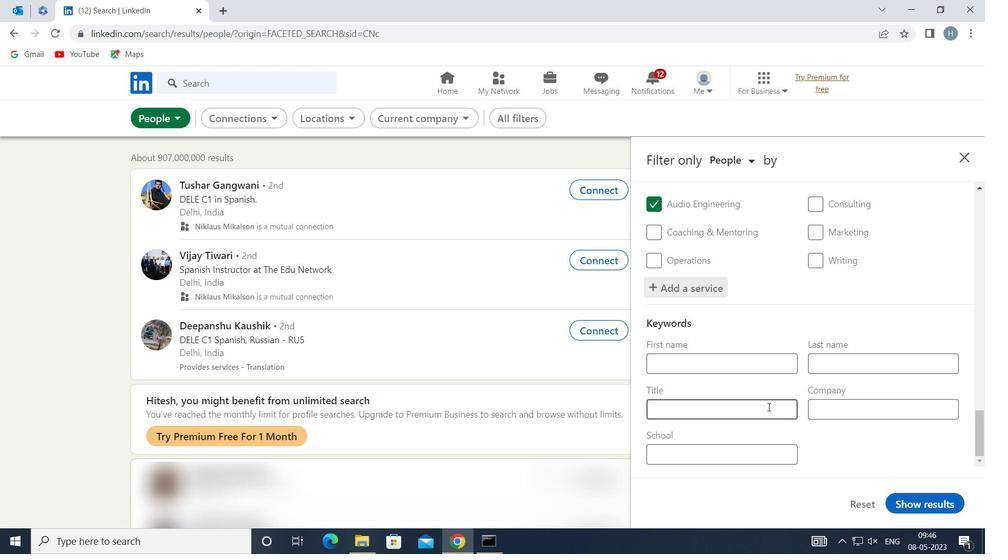 
Action: Key pressed <Key.shift>HEAVY<Key.space><Key.shift>EQUIPMENT<Key.space><Key.shift>OPERATOR
Screenshot: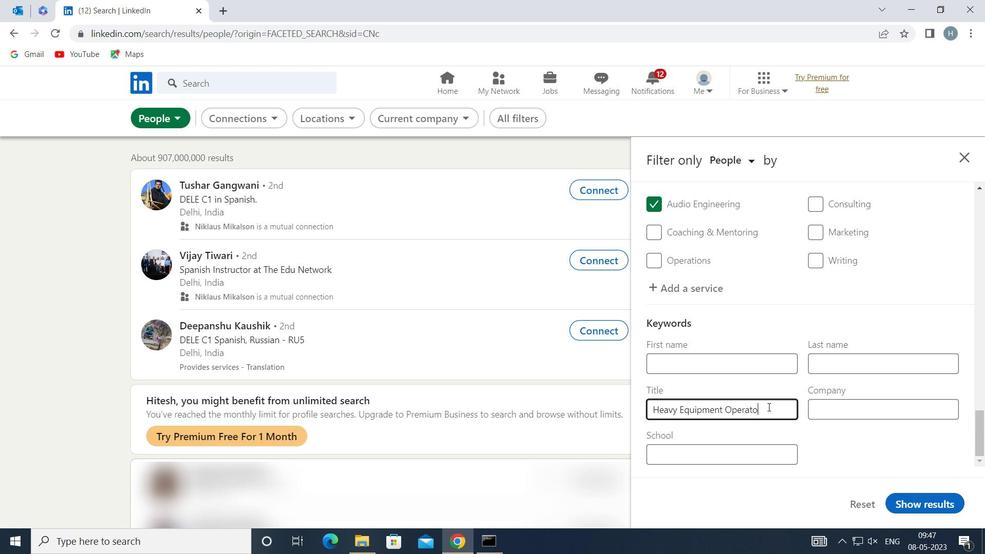 
Action: Mouse moved to (923, 505)
Screenshot: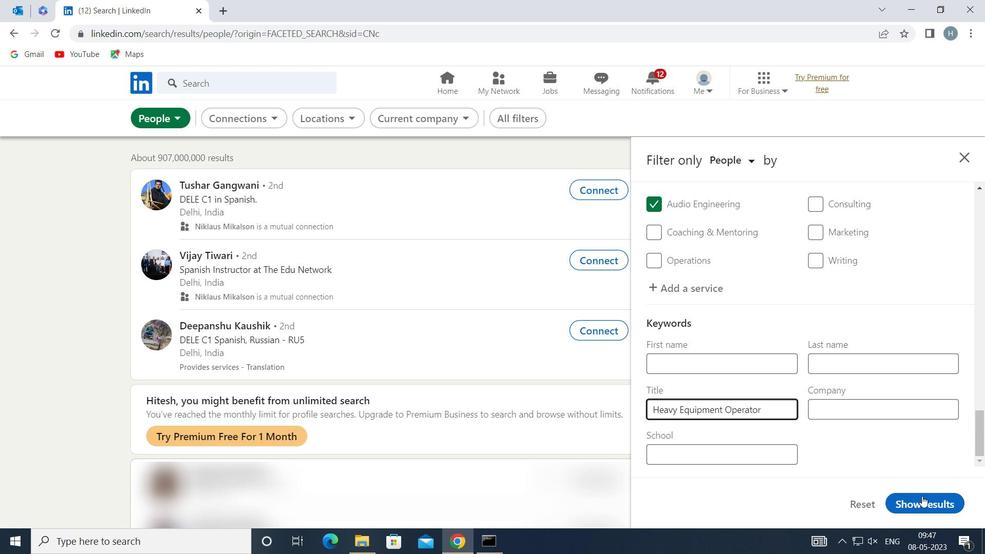 
Action: Mouse pressed left at (923, 505)
Screenshot: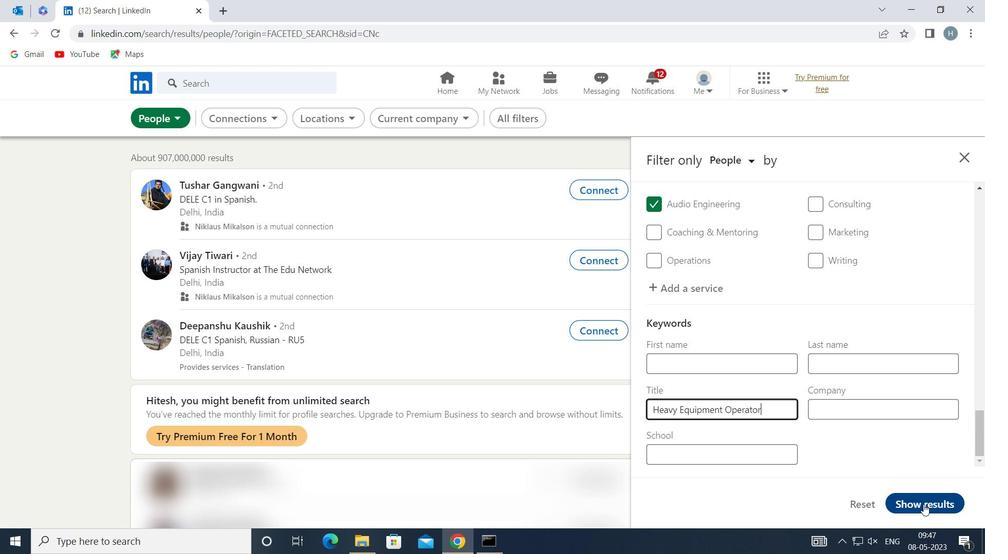 
Action: Mouse moved to (924, 505)
Screenshot: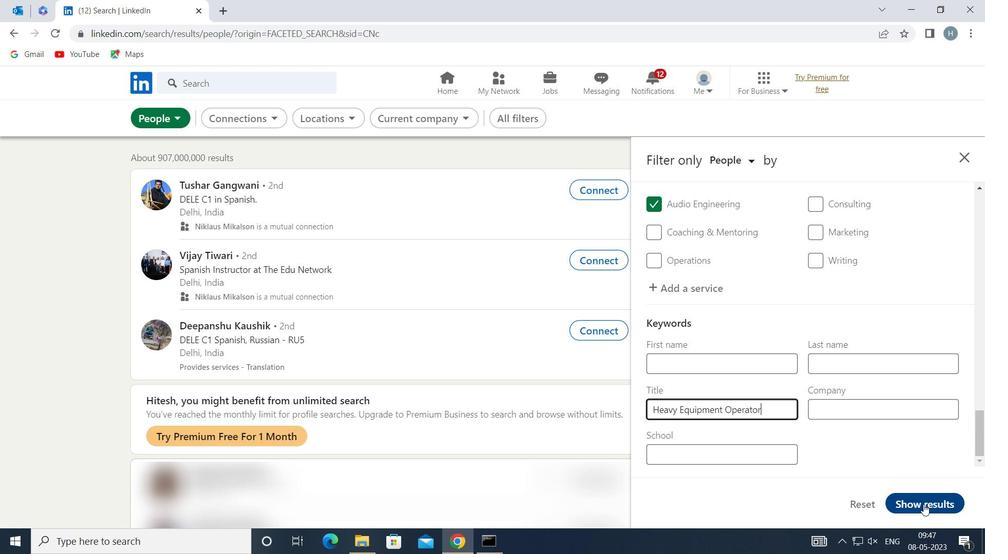 
